 Task: Open report luxe template from the template gallery.
Action: Mouse moved to (50, 86)
Screenshot: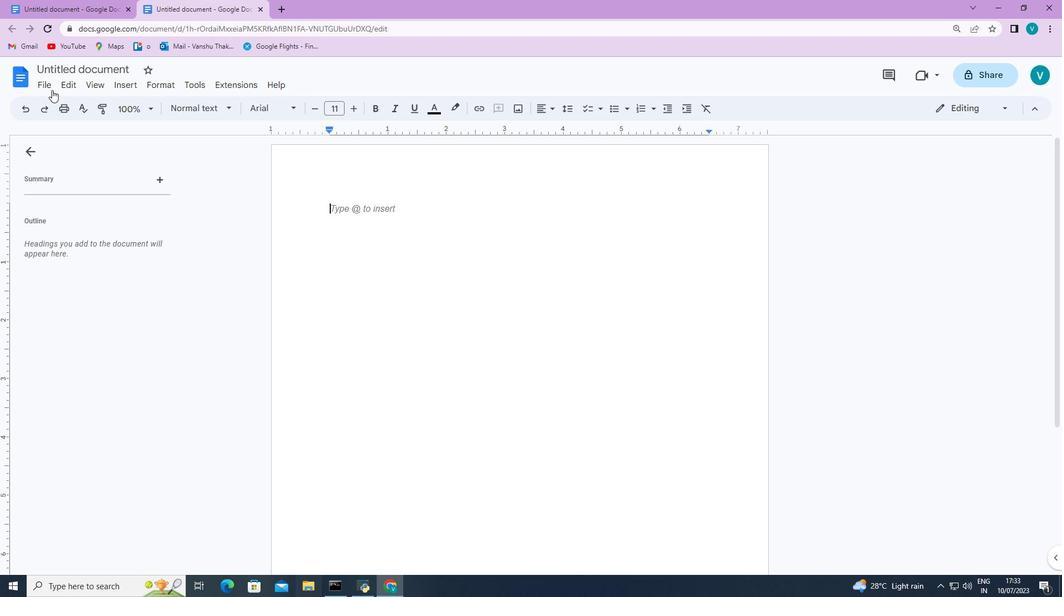 
Action: Mouse pressed left at (50, 86)
Screenshot: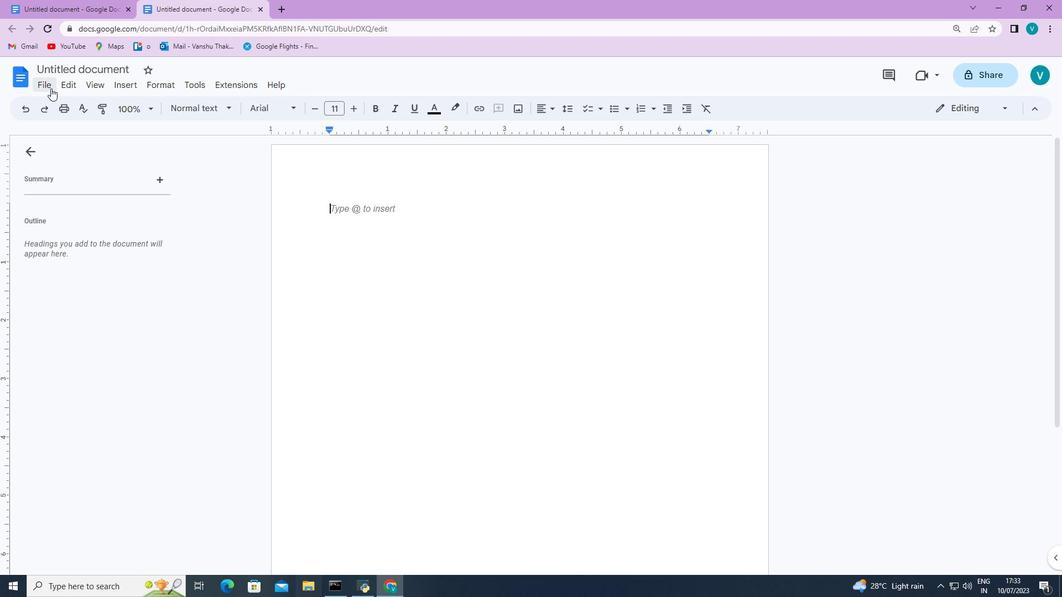 
Action: Mouse moved to (303, 133)
Screenshot: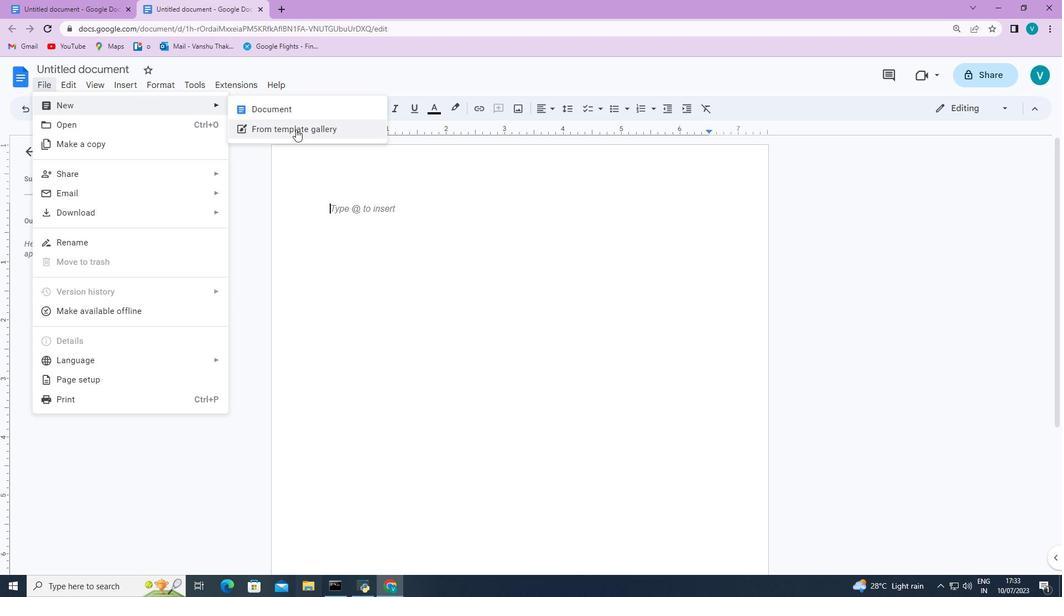
Action: Mouse pressed left at (303, 133)
Screenshot: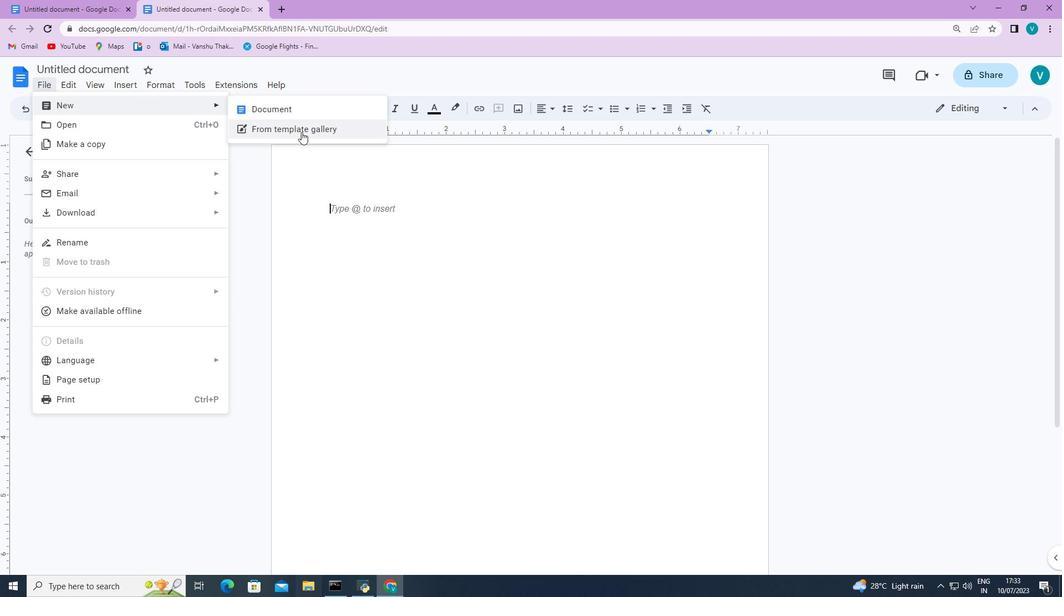 
Action: Mouse moved to (488, 243)
Screenshot: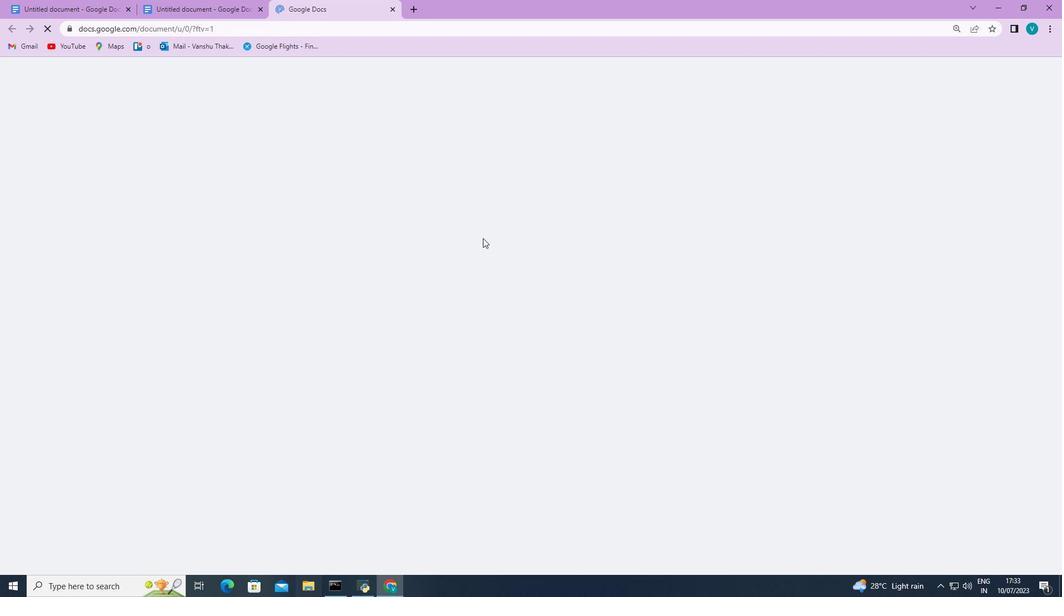 
Action: Mouse scrolled (488, 242) with delta (0, 0)
Screenshot: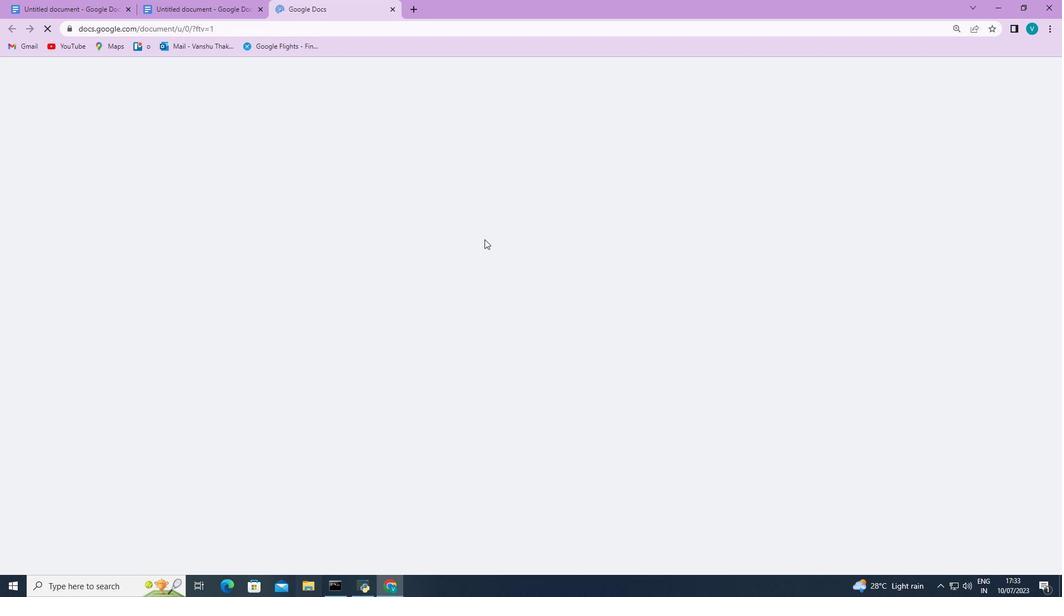 
Action: Mouse moved to (488, 243)
Screenshot: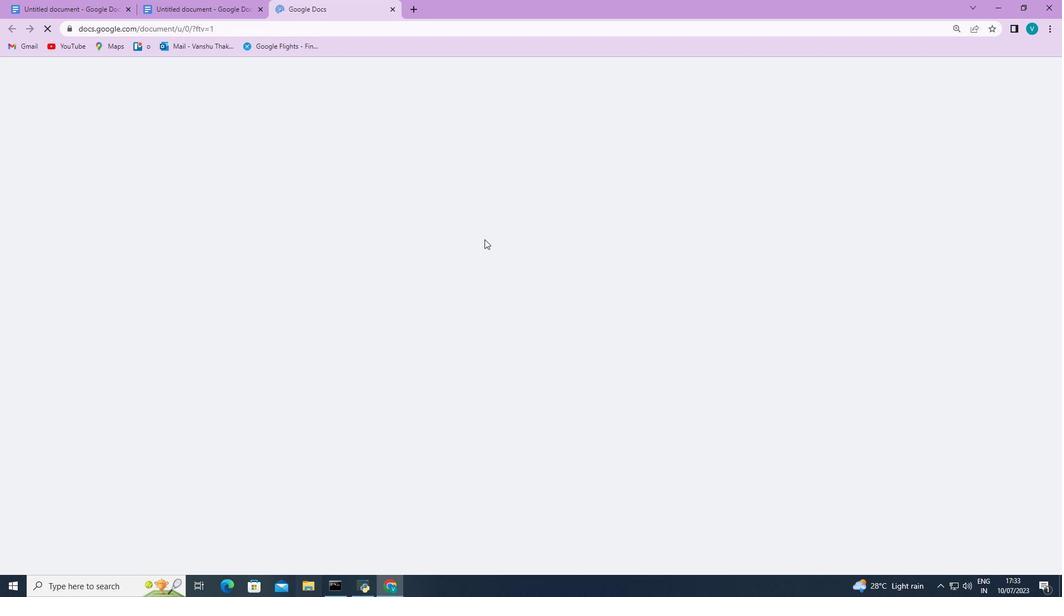 
Action: Mouse scrolled (488, 242) with delta (0, 0)
Screenshot: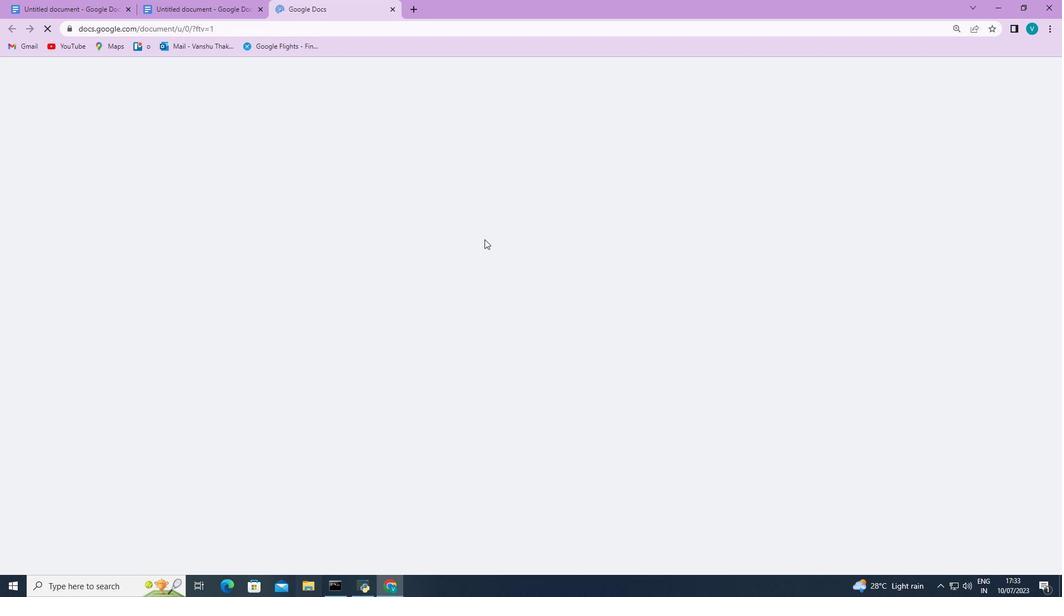 
Action: Mouse moved to (488, 244)
Screenshot: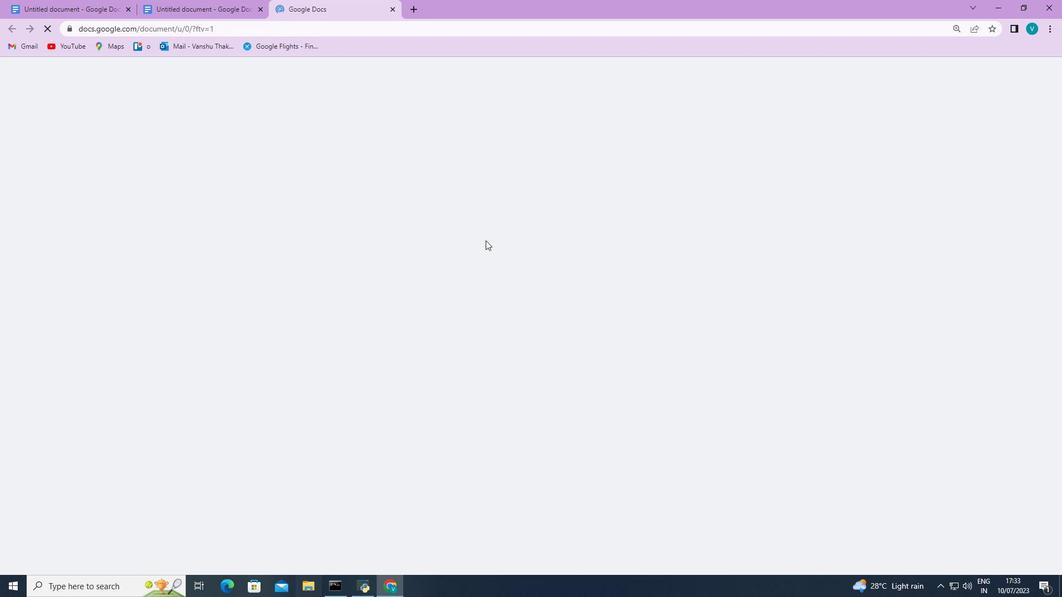 
Action: Mouse scrolled (488, 243) with delta (0, 0)
Screenshot: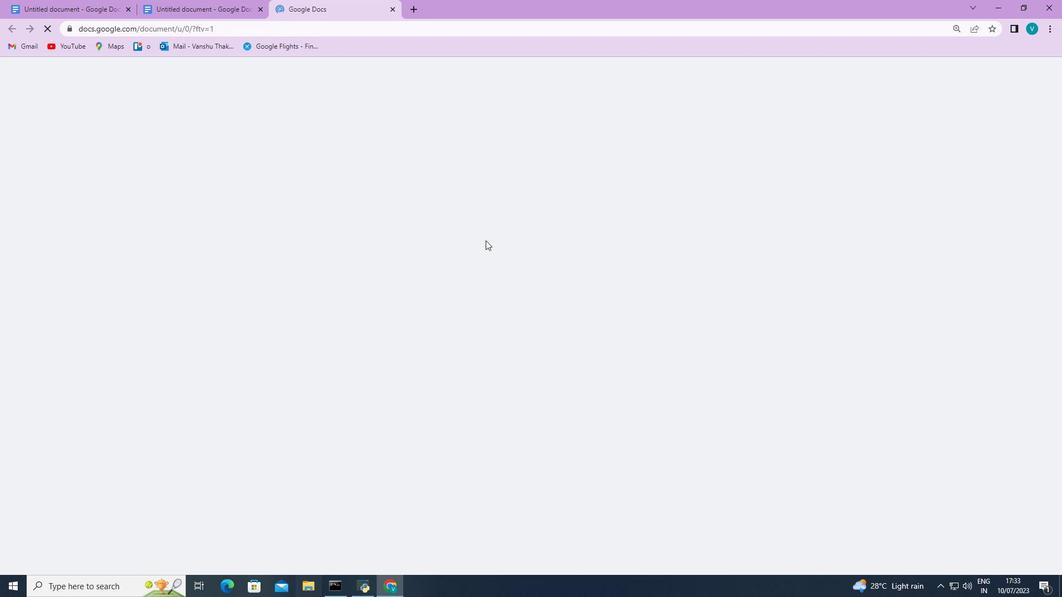 
Action: Mouse scrolled (488, 243) with delta (0, 0)
Screenshot: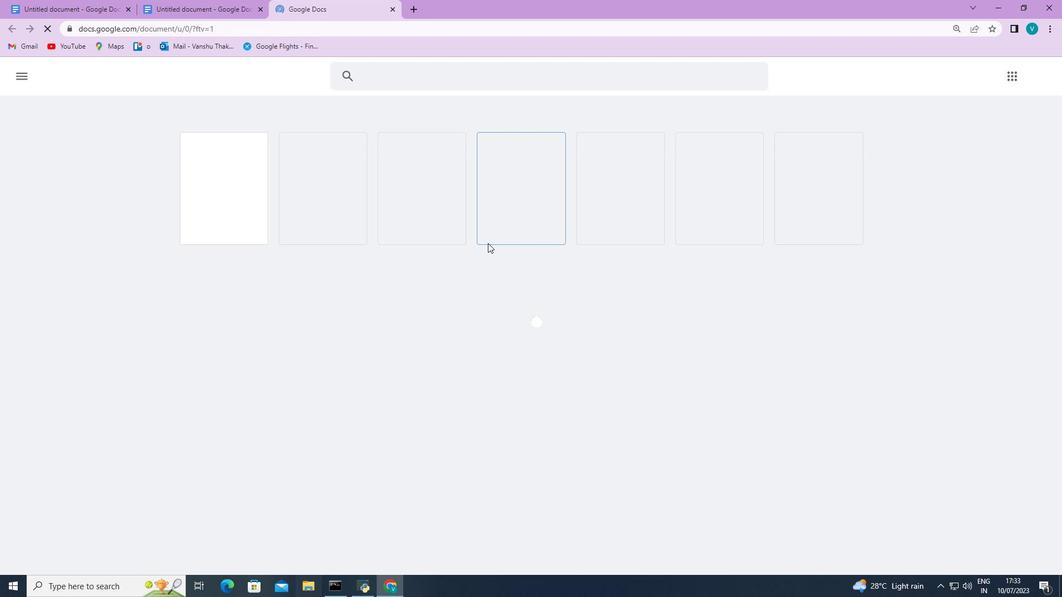 
Action: Mouse scrolled (488, 243) with delta (0, 0)
Screenshot: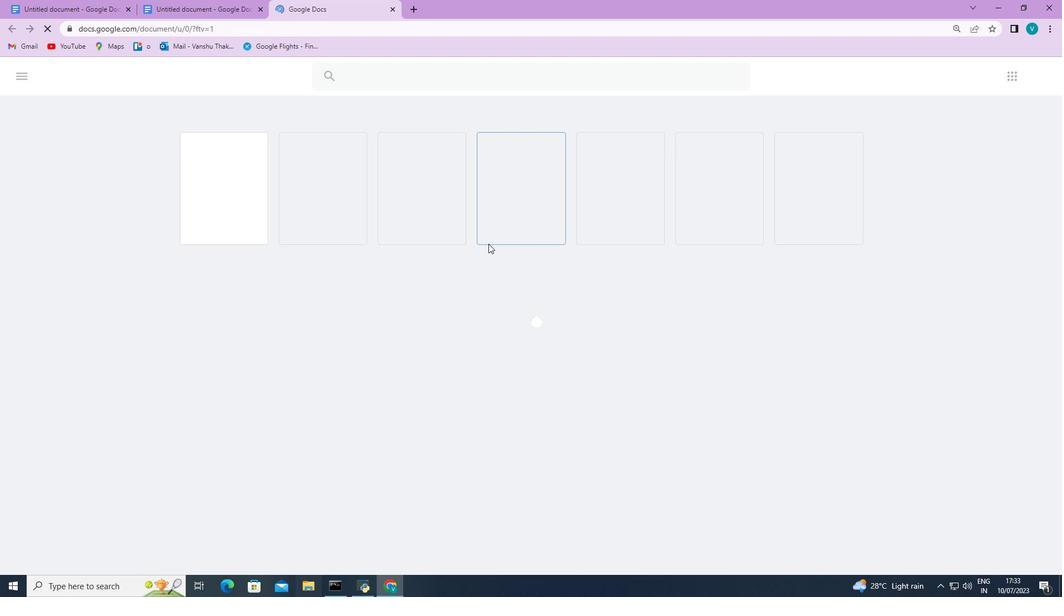 
Action: Mouse moved to (488, 244)
Screenshot: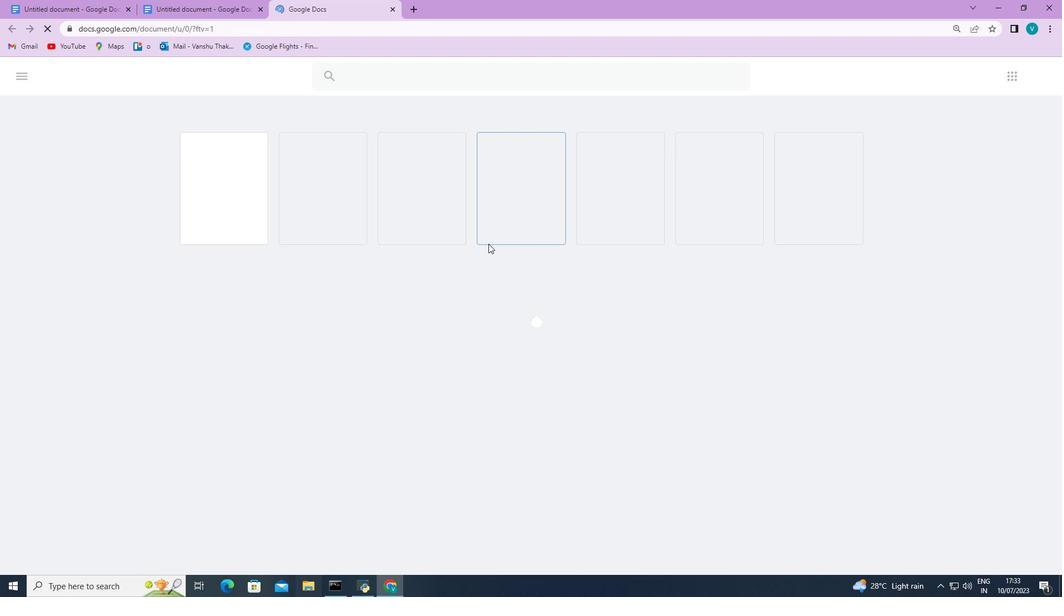 
Action: Mouse scrolled (488, 243) with delta (0, 0)
Screenshot: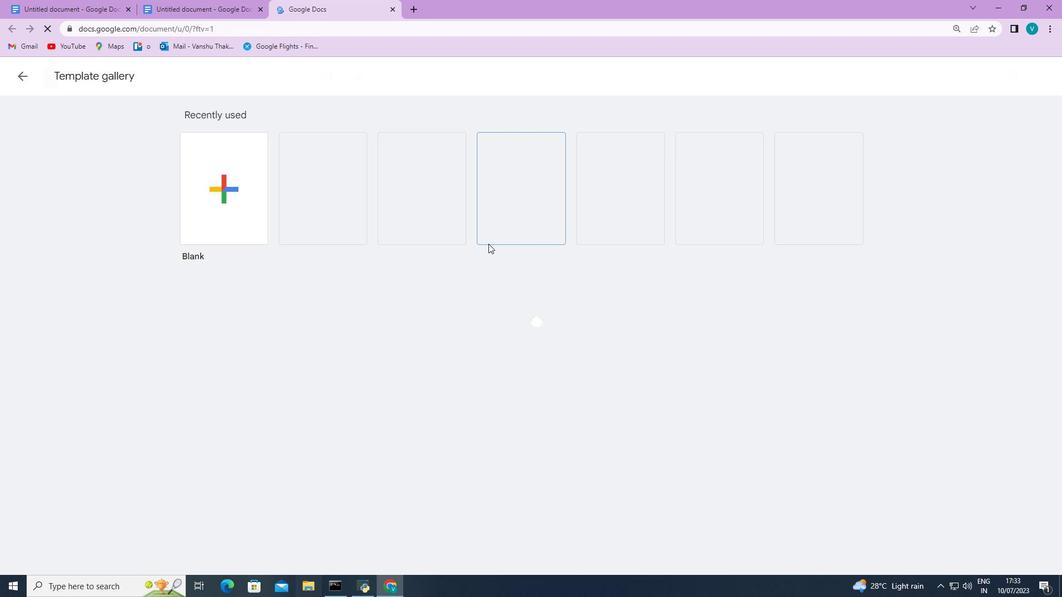 
Action: Mouse scrolled (488, 243) with delta (0, 0)
Screenshot: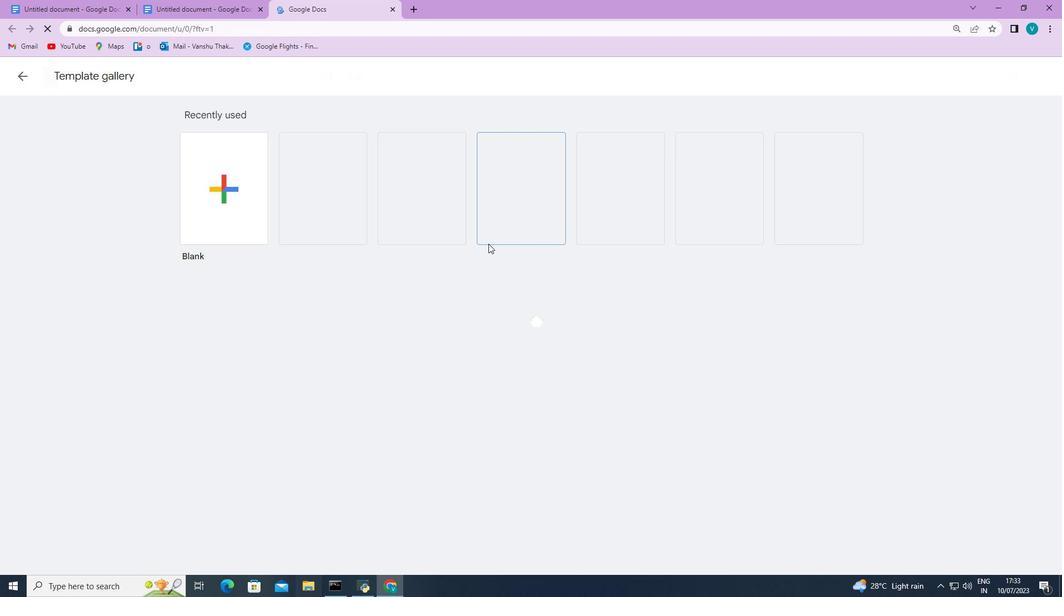 
Action: Mouse scrolled (488, 243) with delta (0, 0)
Screenshot: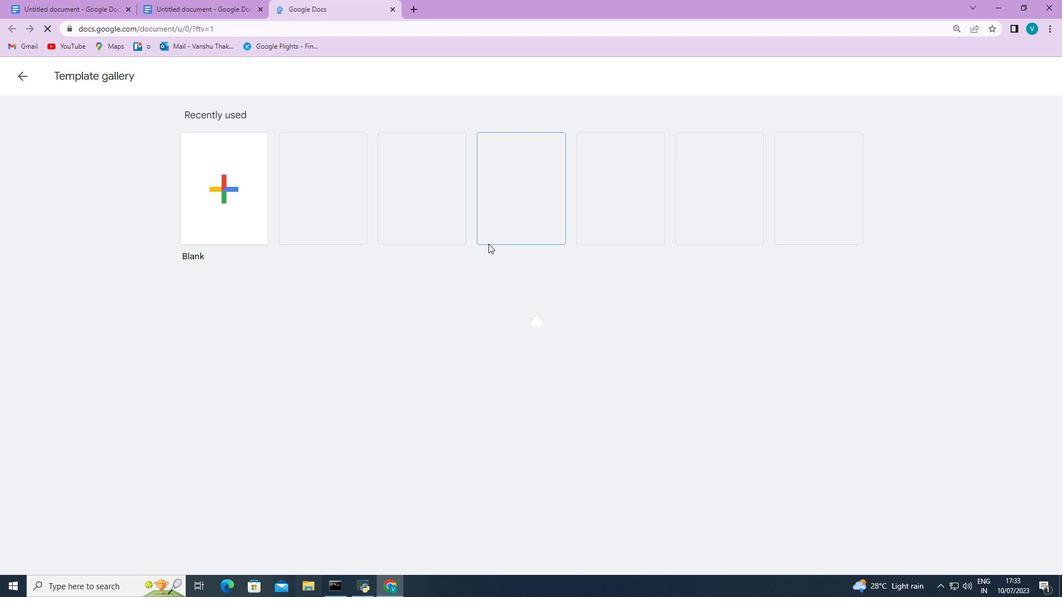 
Action: Mouse scrolled (488, 243) with delta (0, 0)
Screenshot: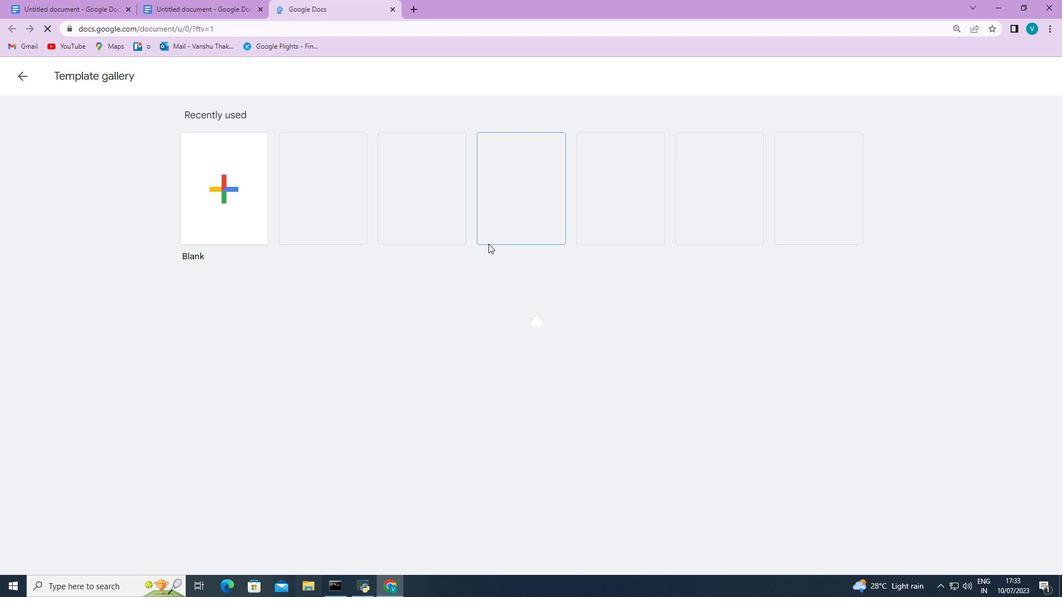 
Action: Mouse scrolled (488, 243) with delta (0, 0)
Screenshot: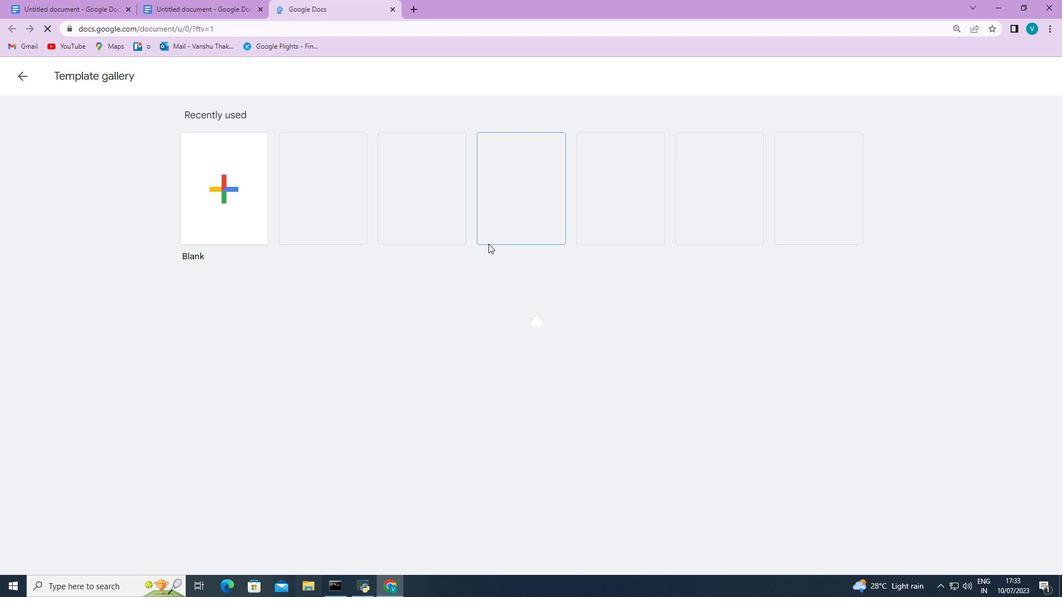 
Action: Mouse scrolled (488, 243) with delta (0, 0)
Screenshot: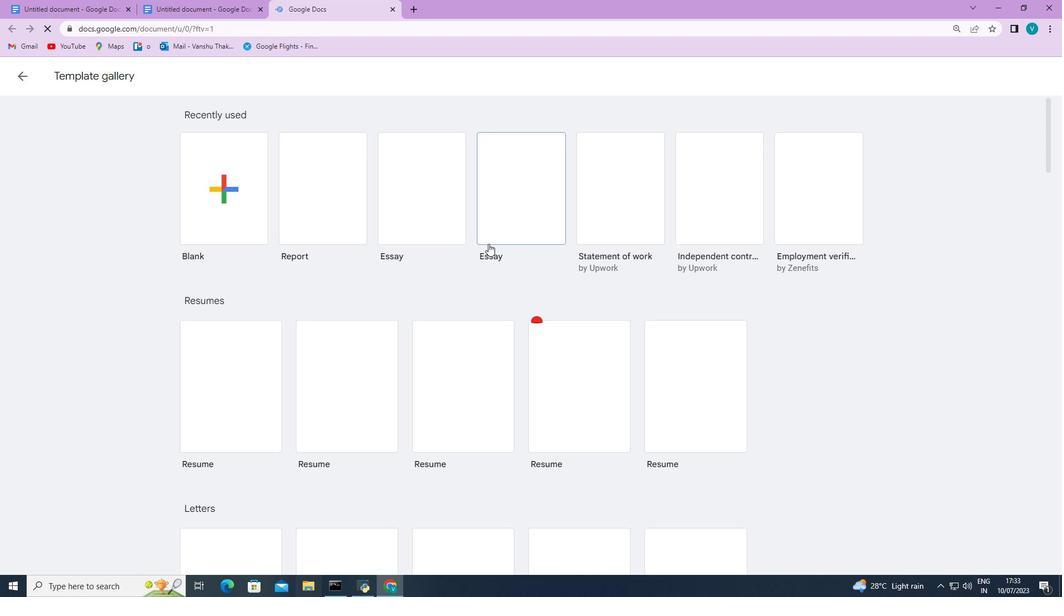 
Action: Mouse scrolled (488, 243) with delta (0, 0)
Screenshot: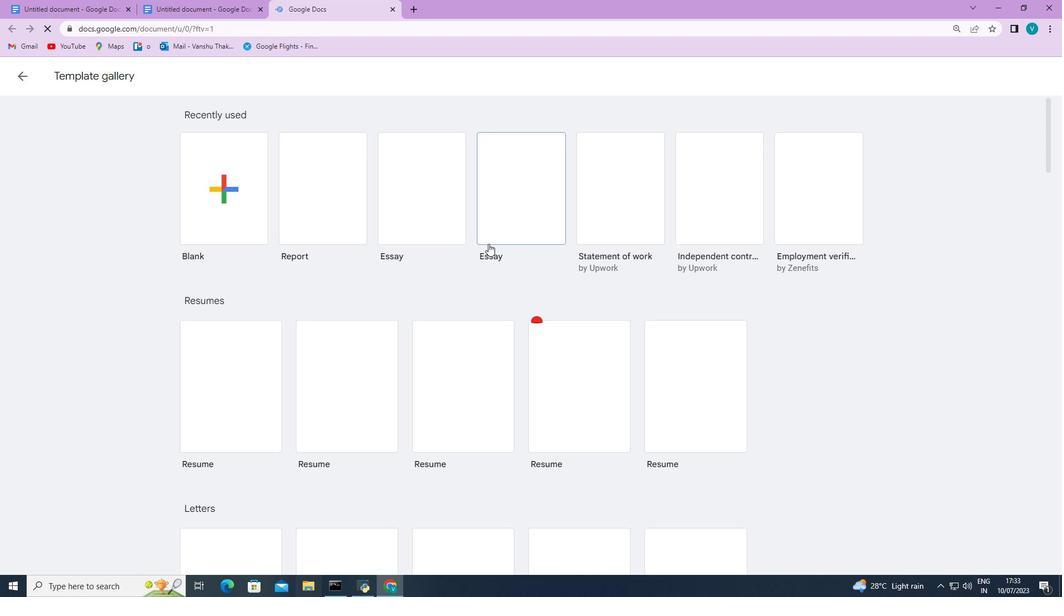 
Action: Mouse scrolled (488, 244) with delta (0, 0)
Screenshot: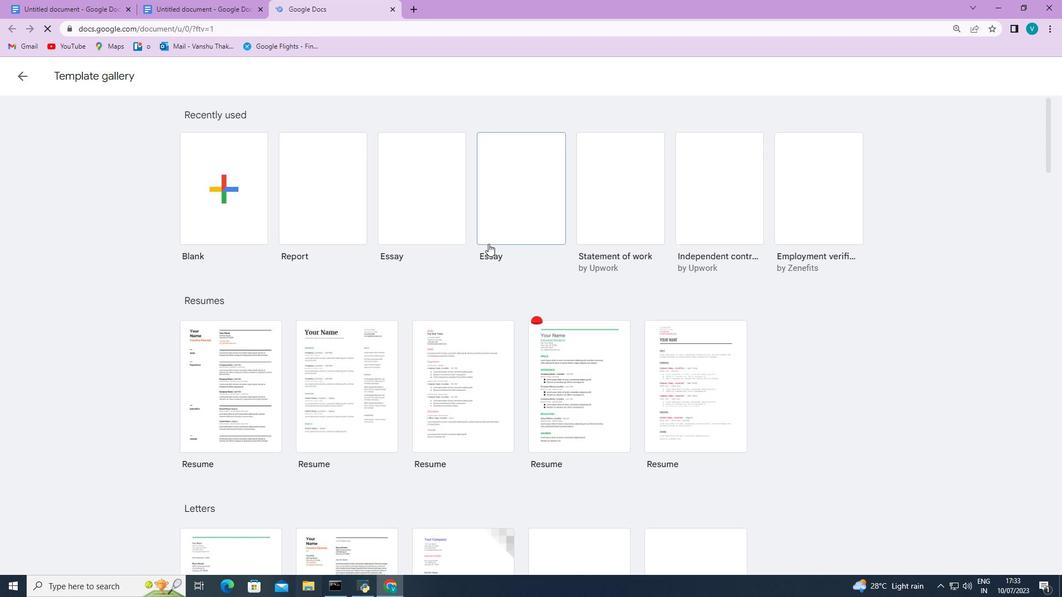 
Action: Mouse scrolled (488, 243) with delta (0, 0)
Screenshot: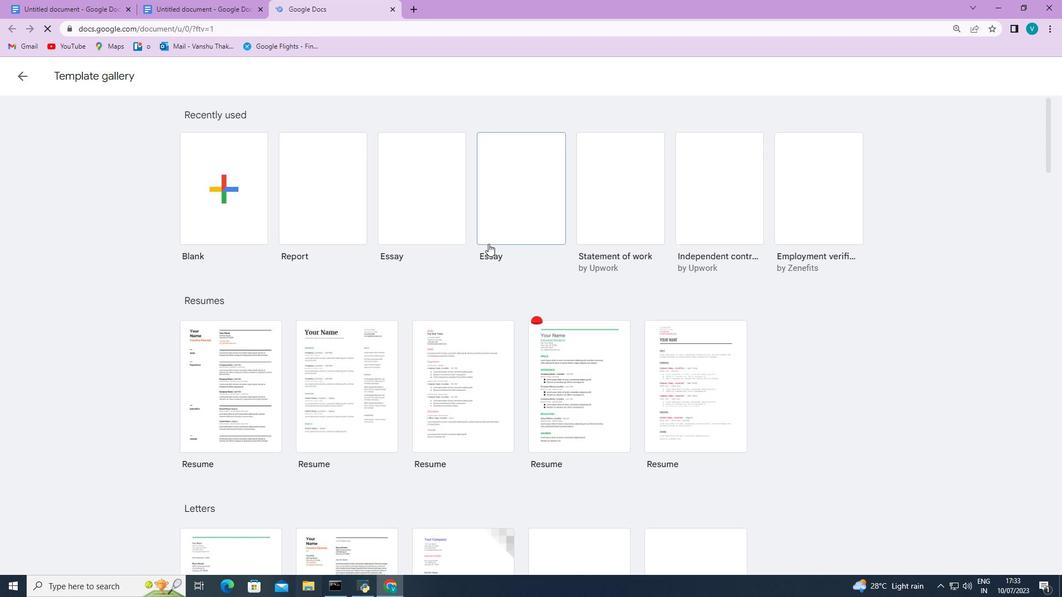 
Action: Mouse scrolled (488, 243) with delta (0, 0)
Screenshot: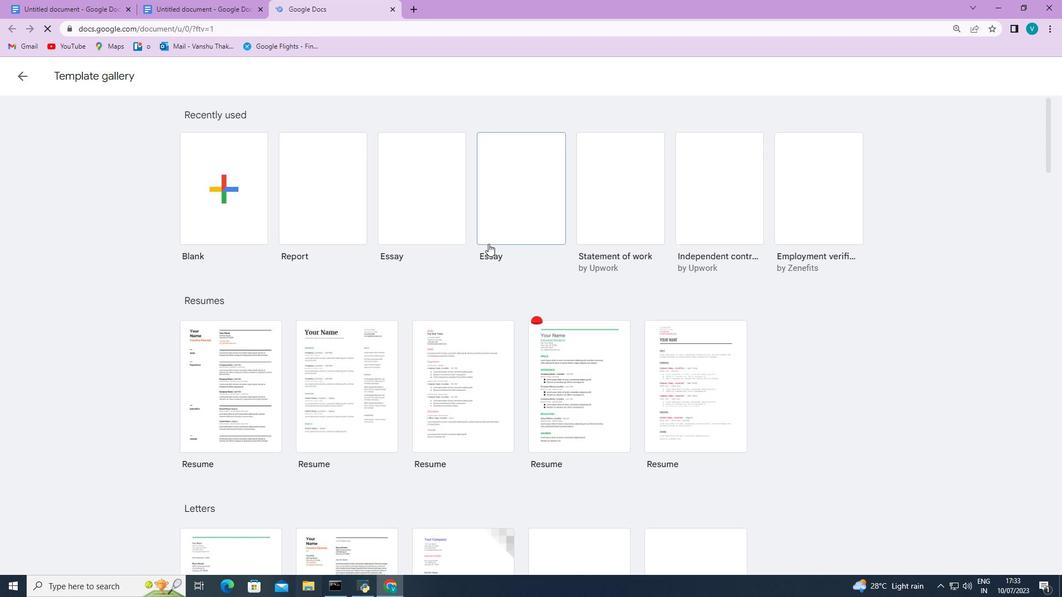 
Action: Mouse scrolled (488, 243) with delta (0, 0)
Screenshot: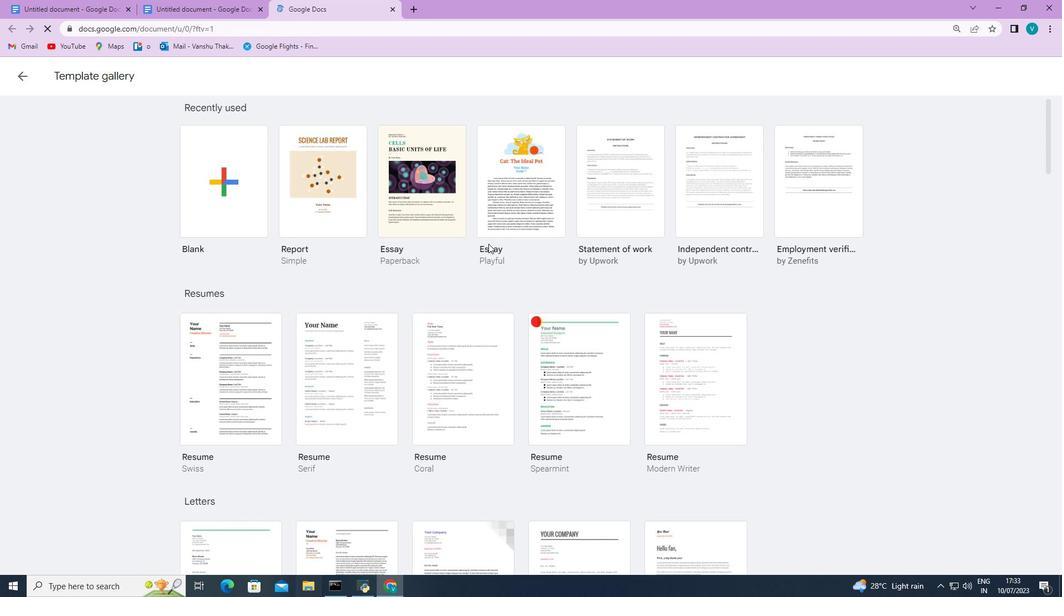 
Action: Mouse scrolled (488, 243) with delta (0, 0)
Screenshot: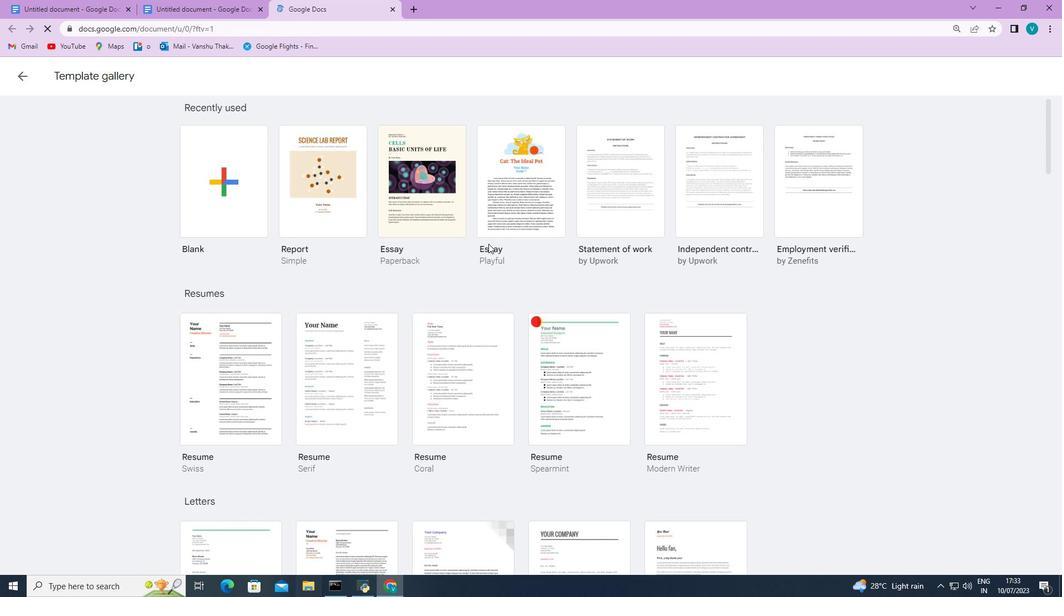 
Action: Mouse scrolled (488, 244) with delta (0, 0)
Screenshot: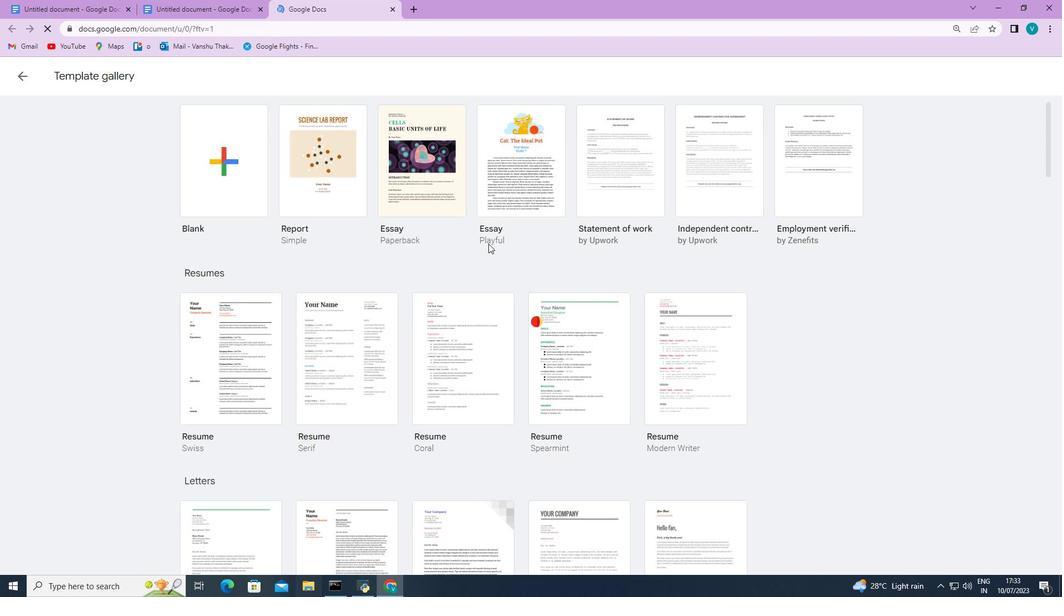
Action: Mouse scrolled (488, 243) with delta (0, 0)
Screenshot: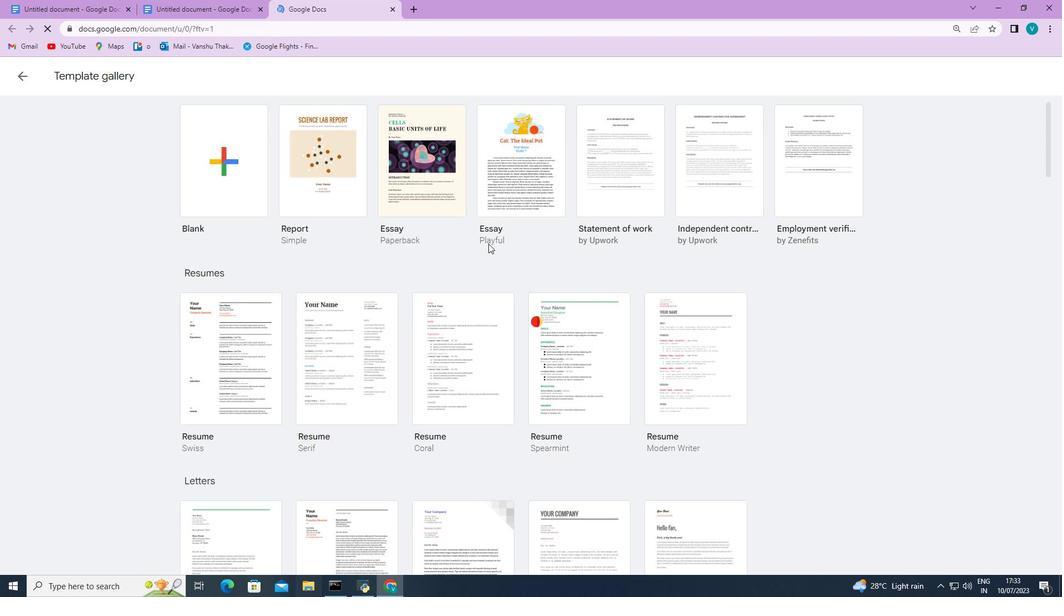 
Action: Mouse scrolled (488, 243) with delta (0, 0)
Screenshot: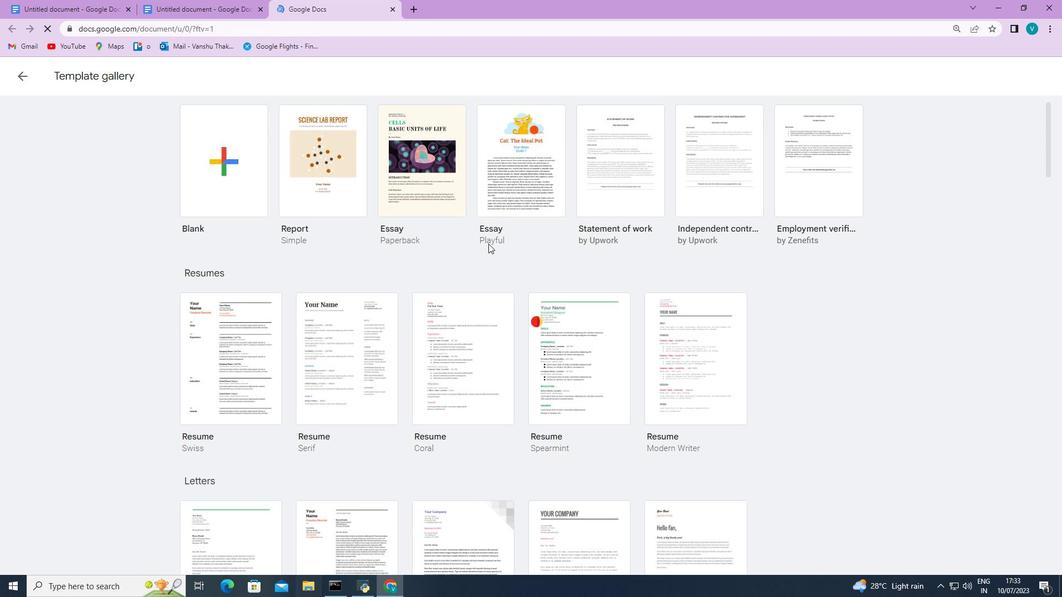 
Action: Mouse scrolled (488, 243) with delta (0, 0)
Screenshot: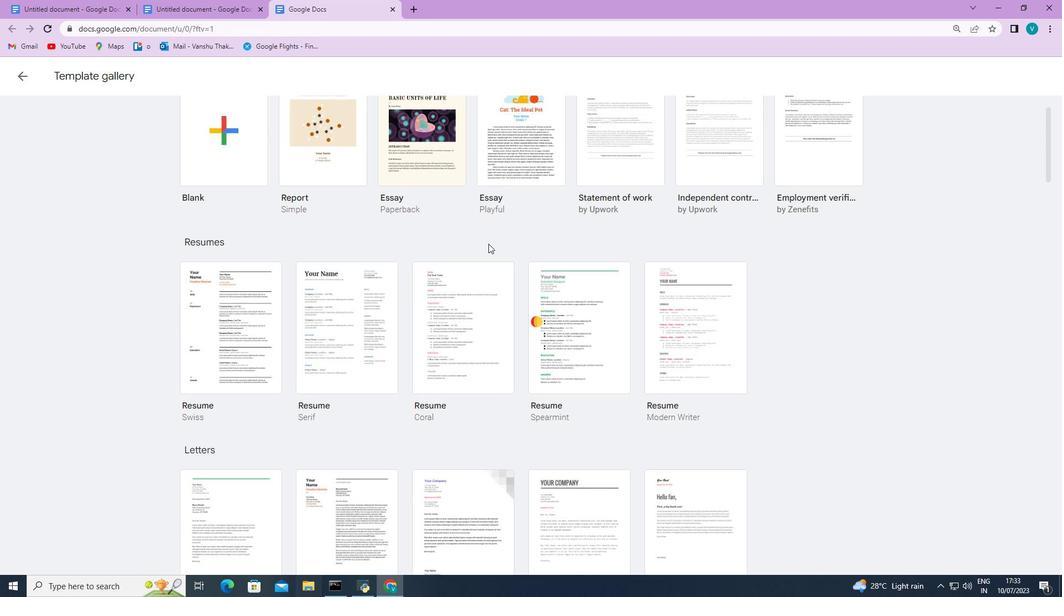 
Action: Mouse scrolled (488, 243) with delta (0, 0)
Screenshot: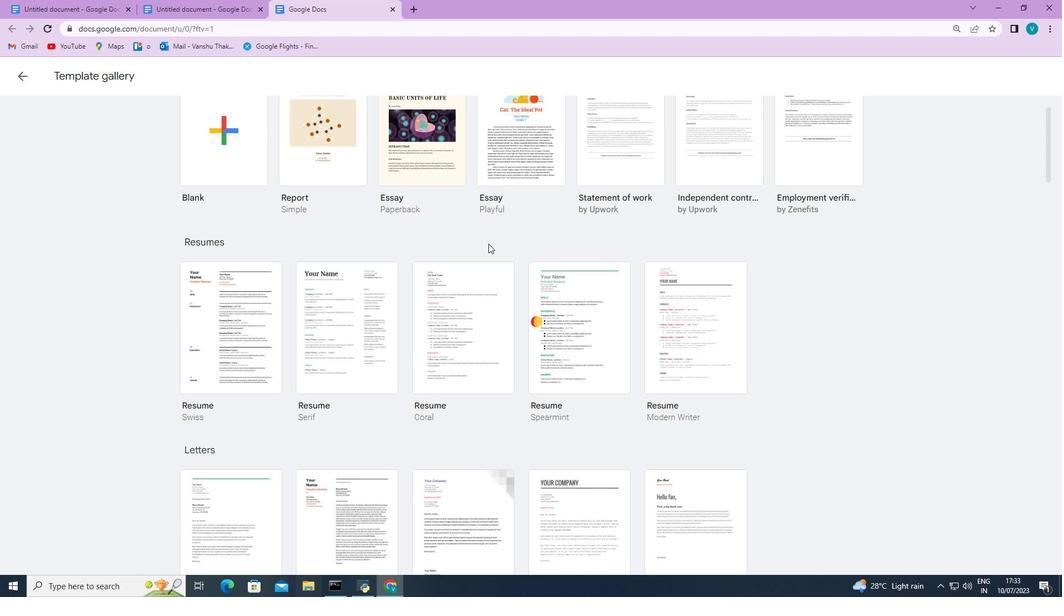 
Action: Mouse scrolled (488, 243) with delta (0, 0)
Screenshot: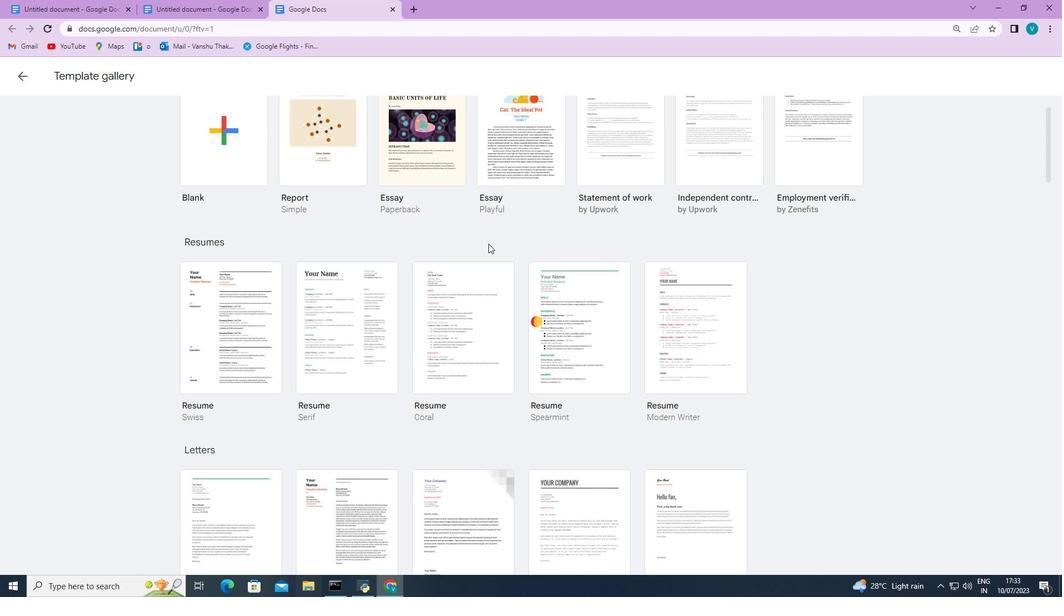 
Action: Mouse scrolled (488, 243) with delta (0, 0)
Screenshot: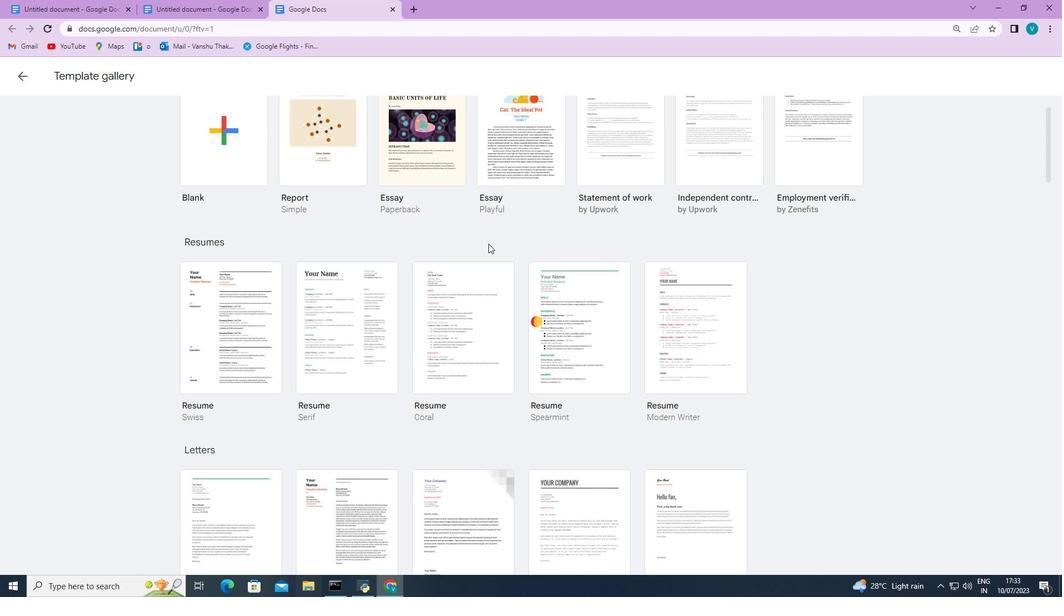 
Action: Mouse scrolled (488, 244) with delta (0, 0)
Screenshot: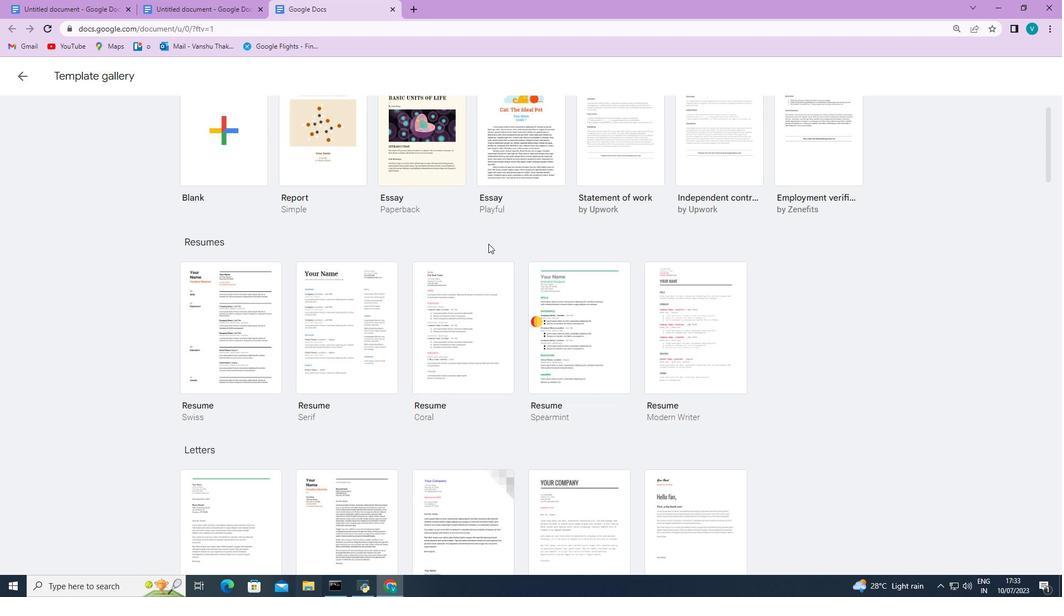 
Action: Mouse scrolled (488, 243) with delta (0, 0)
Screenshot: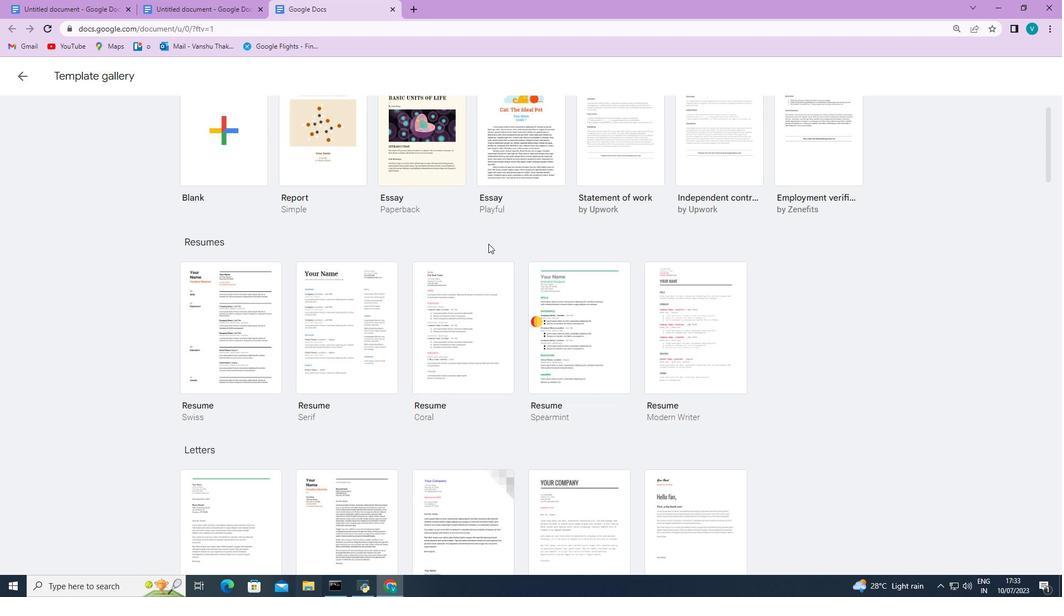 
Action: Mouse scrolled (488, 243) with delta (0, 0)
Screenshot: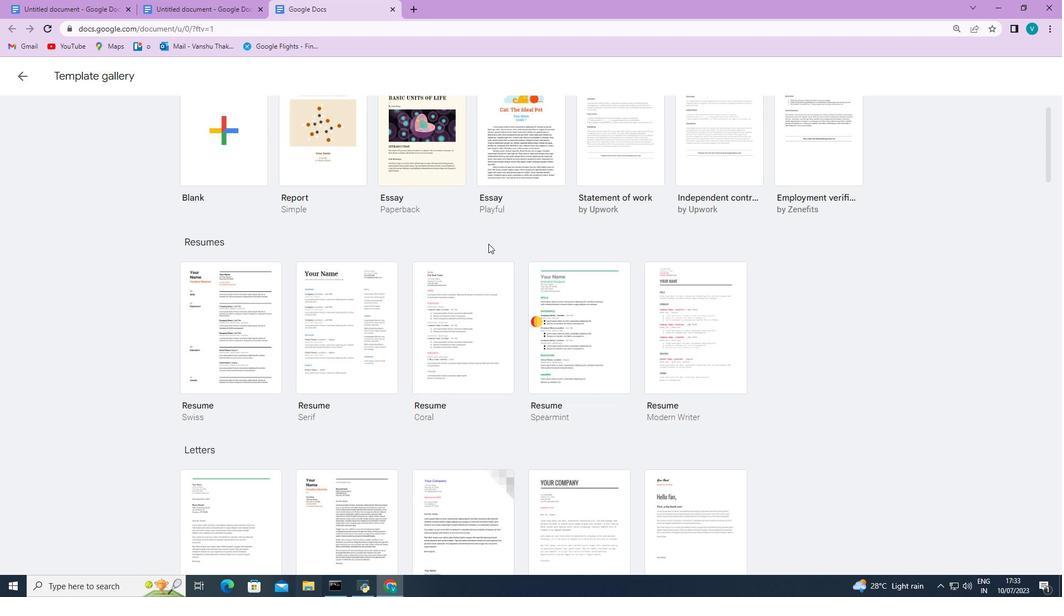 
Action: Mouse scrolled (488, 243) with delta (0, 0)
Screenshot: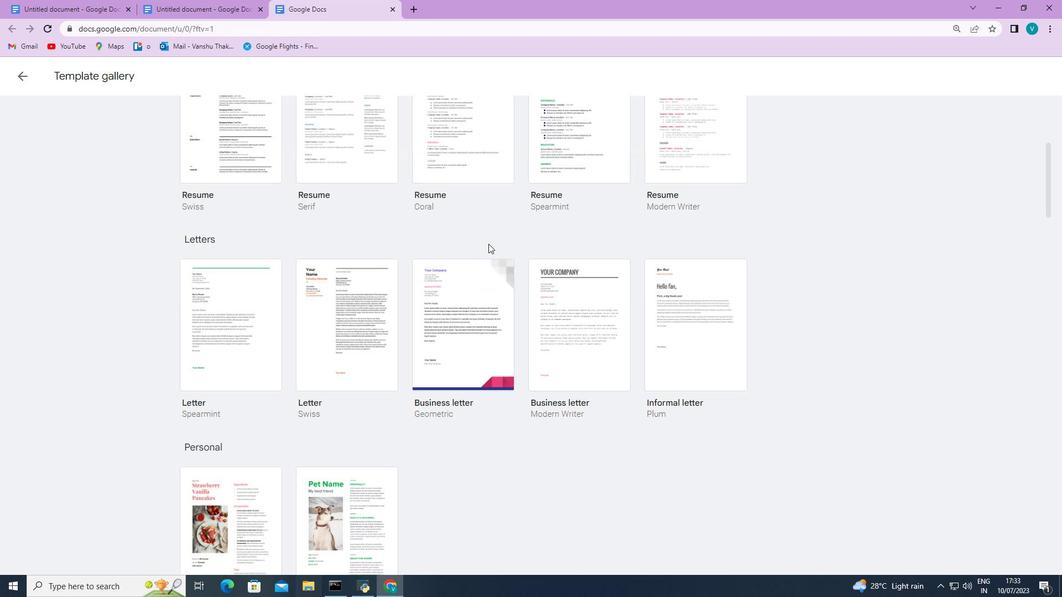 
Action: Mouse scrolled (488, 243) with delta (0, 0)
Screenshot: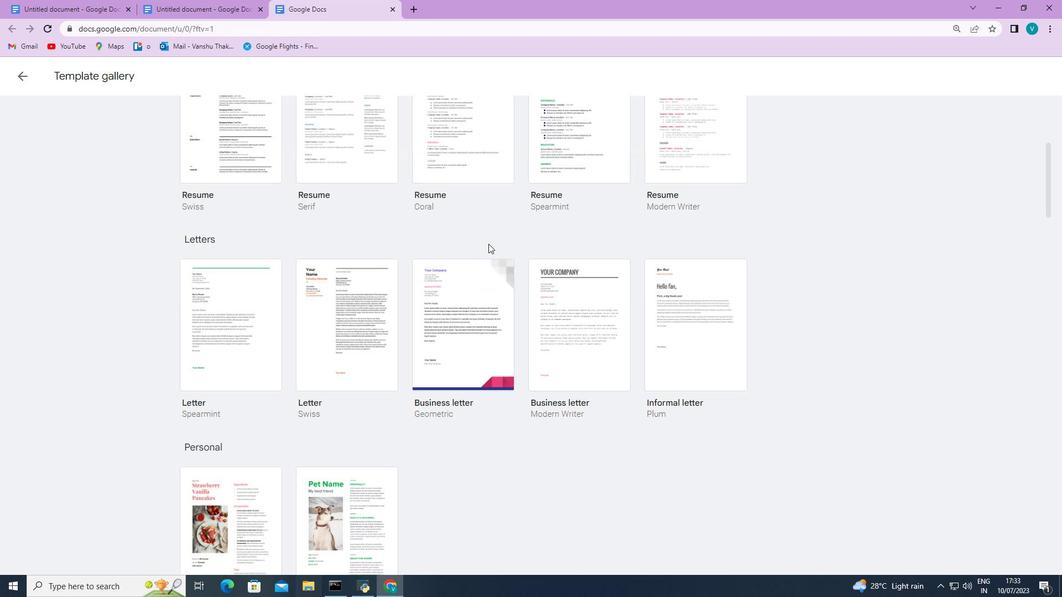 
Action: Mouse scrolled (488, 243) with delta (0, 0)
Screenshot: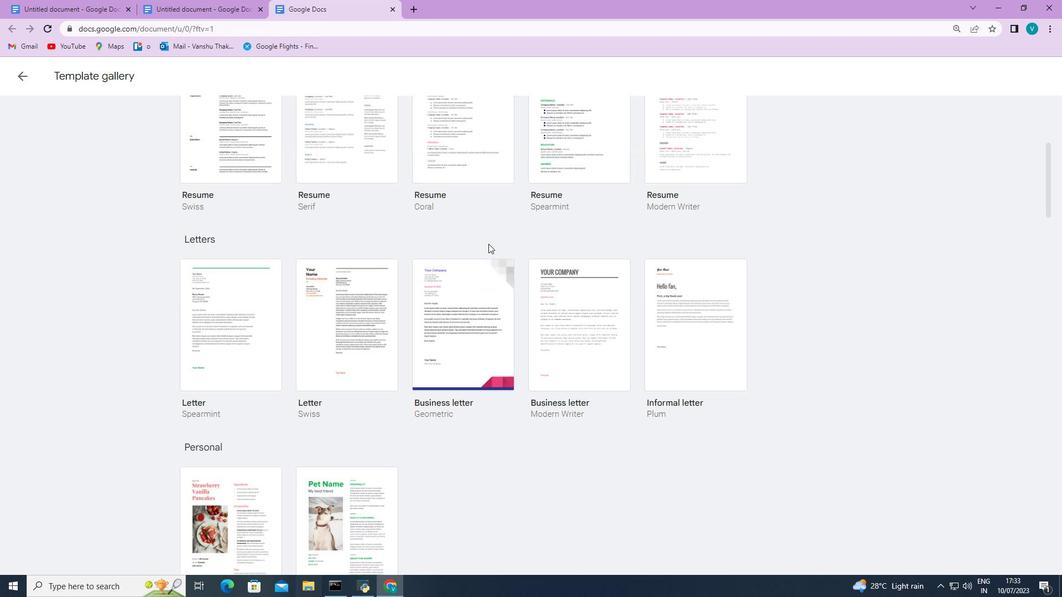
Action: Mouse scrolled (488, 244) with delta (0, 0)
Screenshot: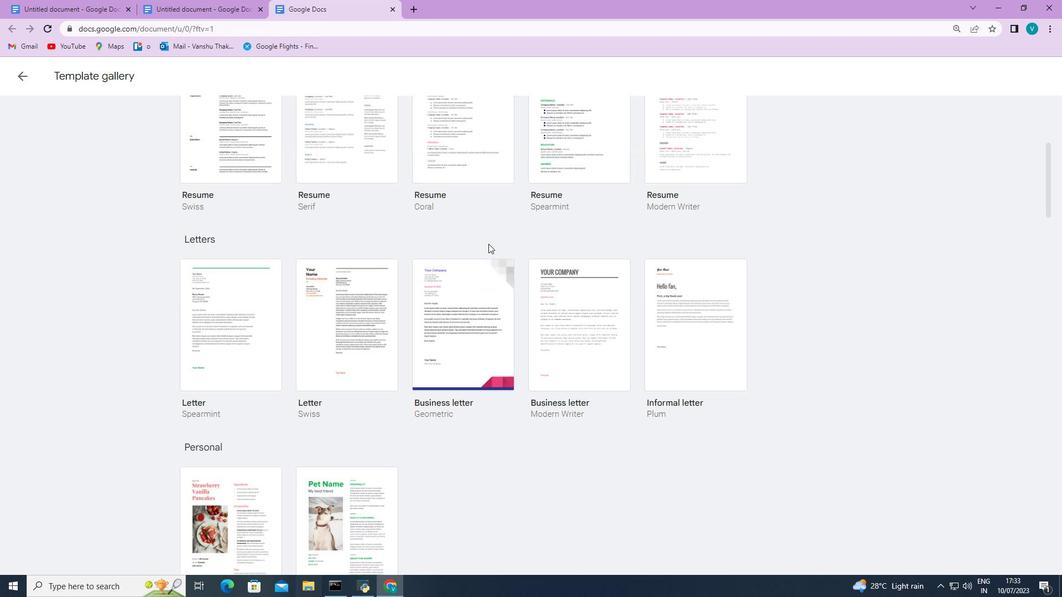 
Action: Mouse scrolled (488, 243) with delta (0, 0)
Screenshot: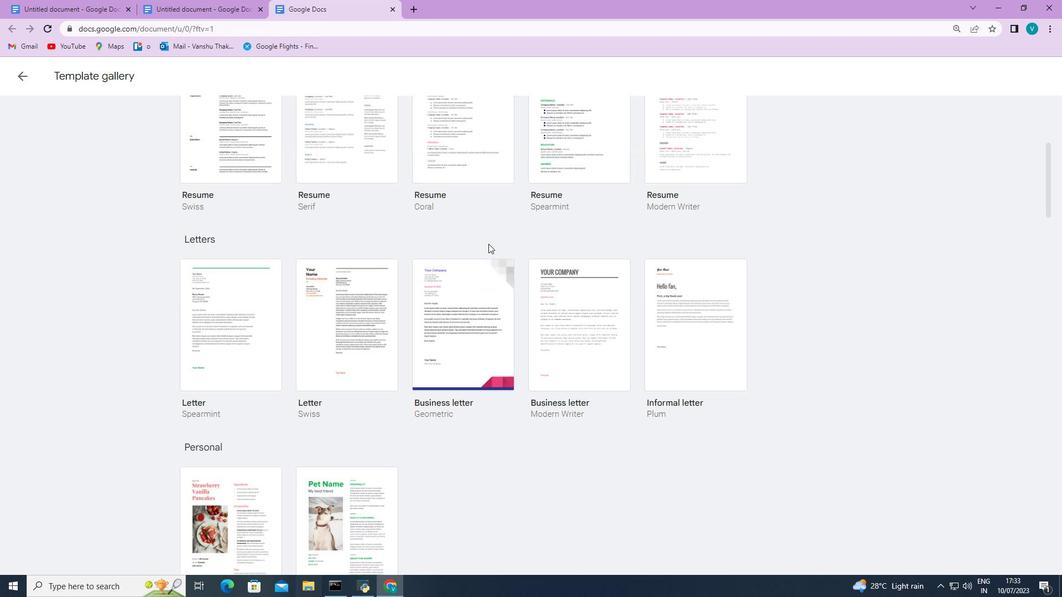 
Action: Mouse scrolled (488, 244) with delta (0, 0)
Screenshot: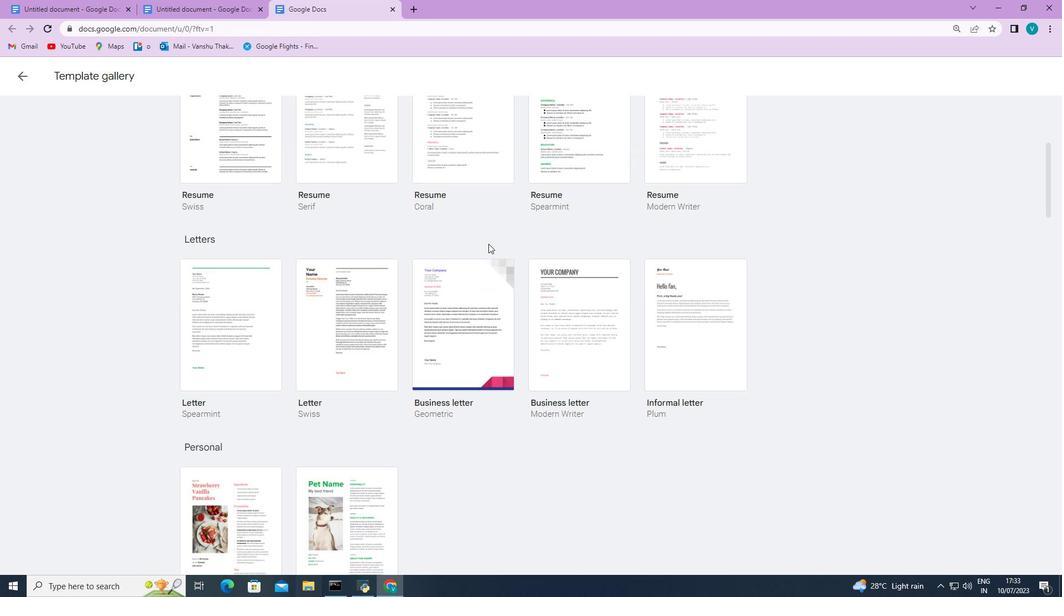 
Action: Mouse scrolled (488, 243) with delta (0, 0)
Screenshot: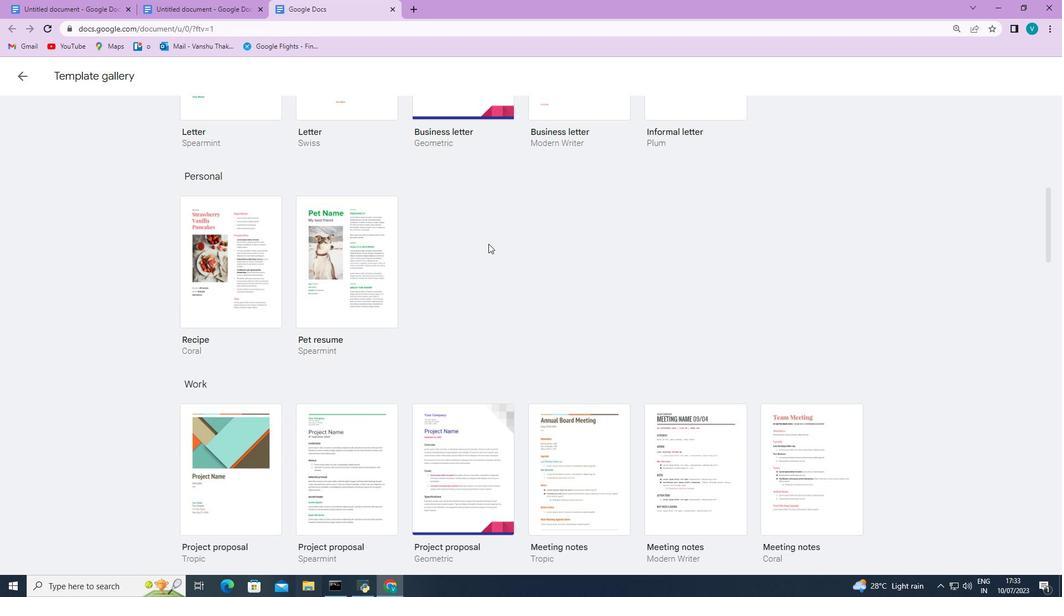 
Action: Mouse scrolled (488, 243) with delta (0, 0)
Screenshot: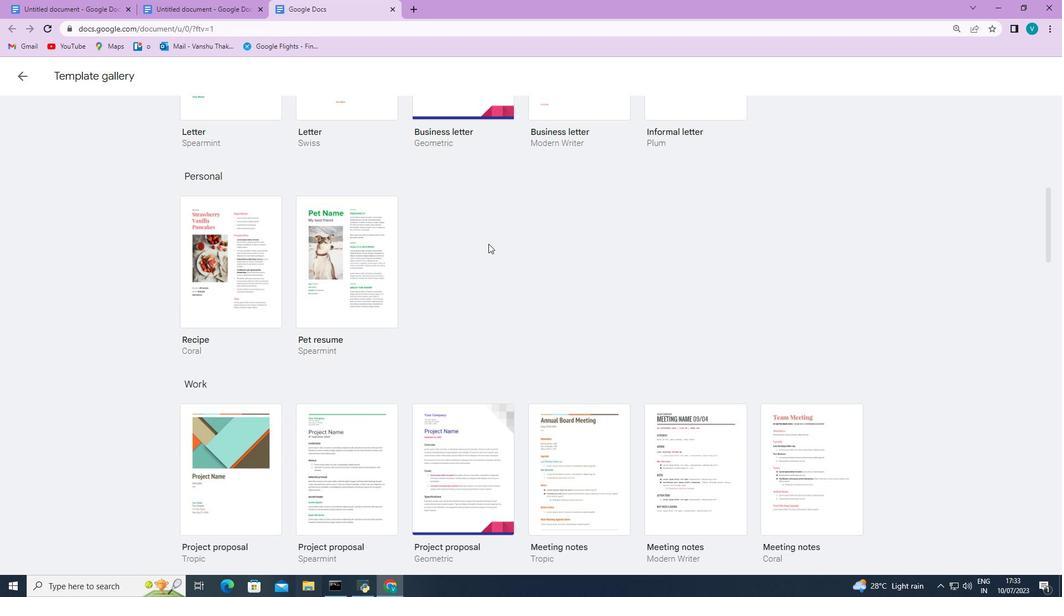 
Action: Mouse scrolled (488, 243) with delta (0, 0)
Screenshot: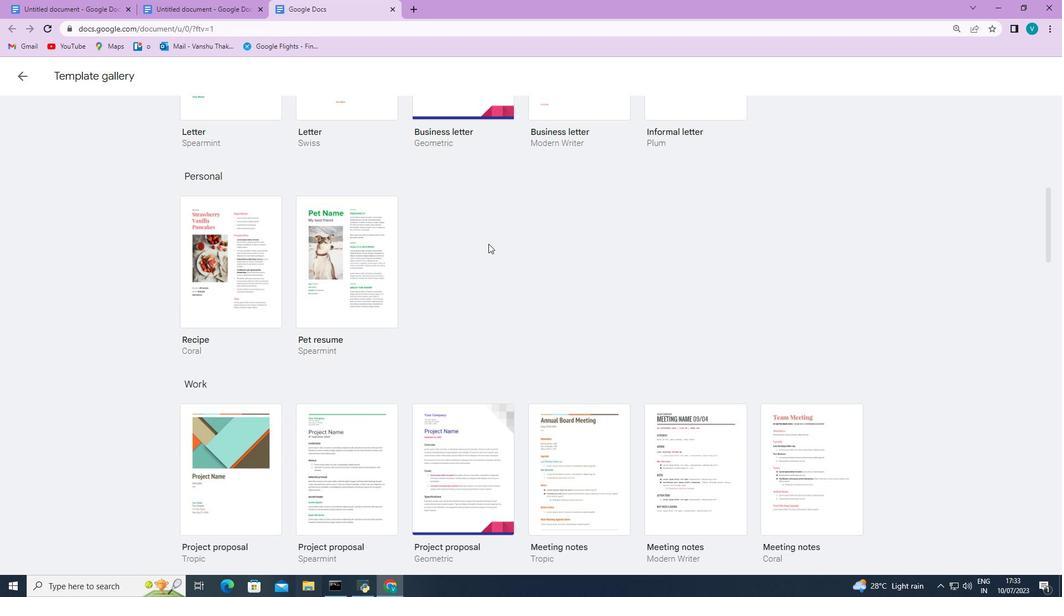 
Action: Mouse scrolled (488, 243) with delta (0, 0)
Screenshot: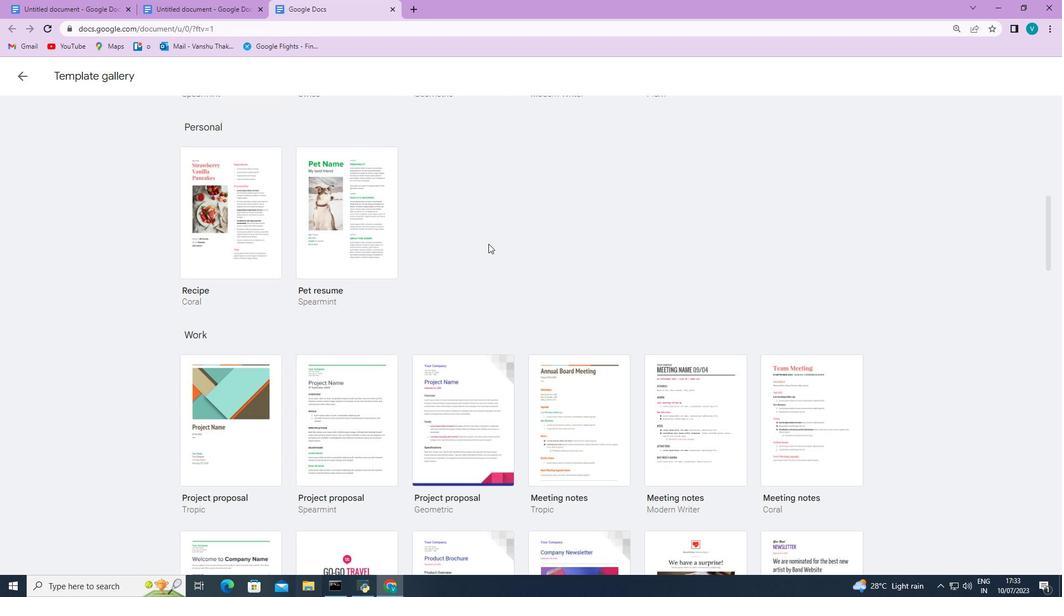 
Action: Mouse scrolled (488, 243) with delta (0, 0)
Screenshot: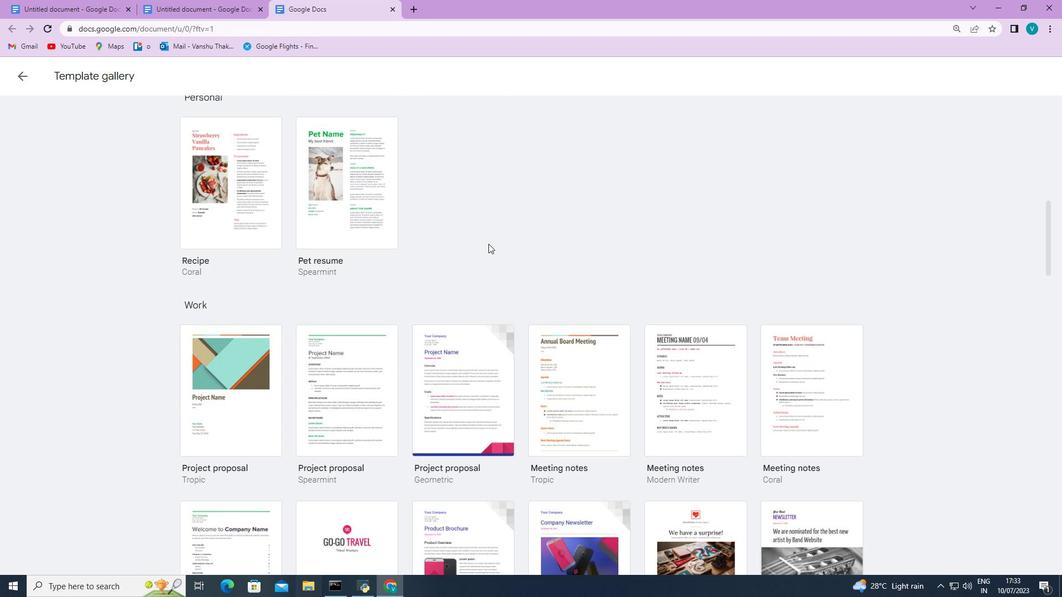 
Action: Mouse scrolled (488, 243) with delta (0, 0)
Screenshot: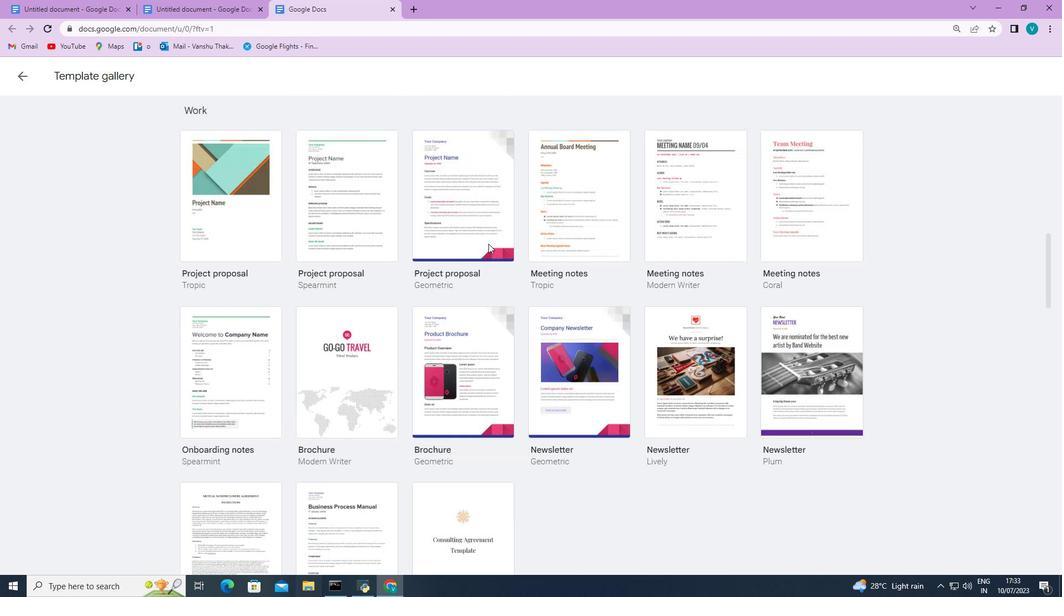 
Action: Mouse scrolled (488, 243) with delta (0, 0)
Screenshot: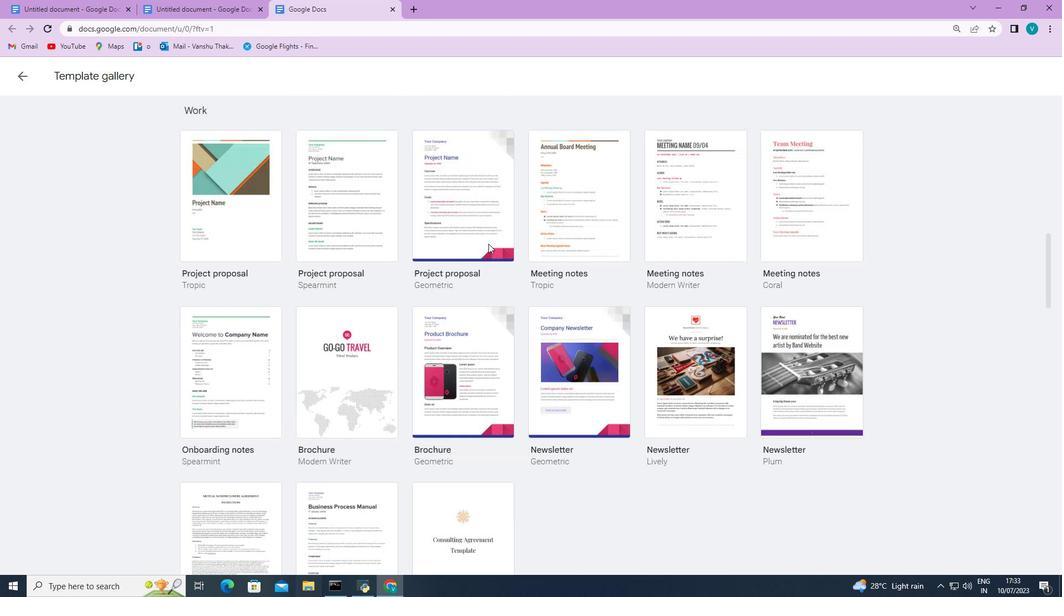 
Action: Mouse scrolled (488, 243) with delta (0, 0)
Screenshot: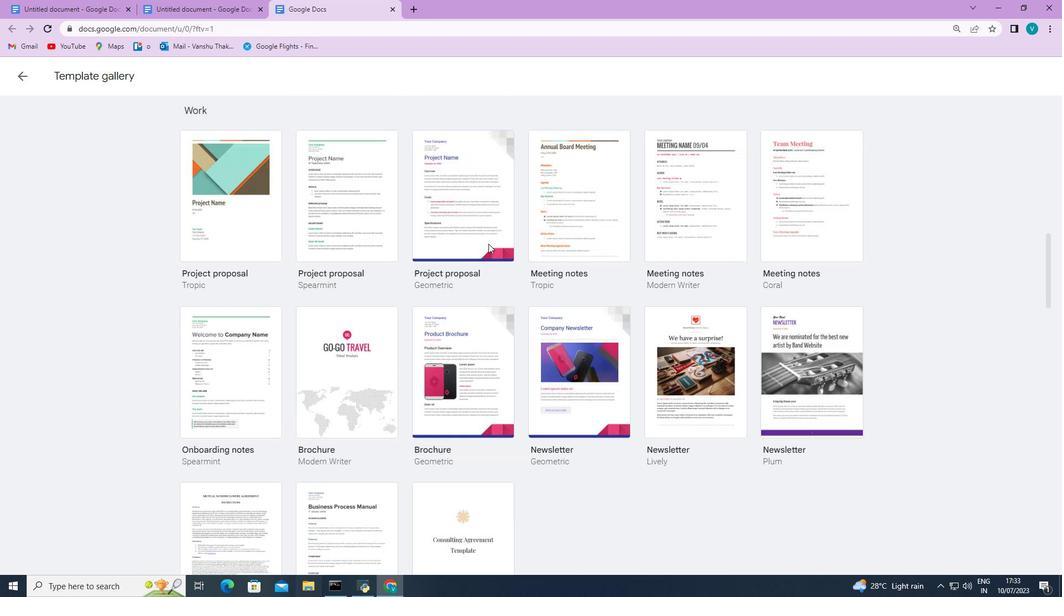 
Action: Mouse scrolled (488, 243) with delta (0, 0)
Screenshot: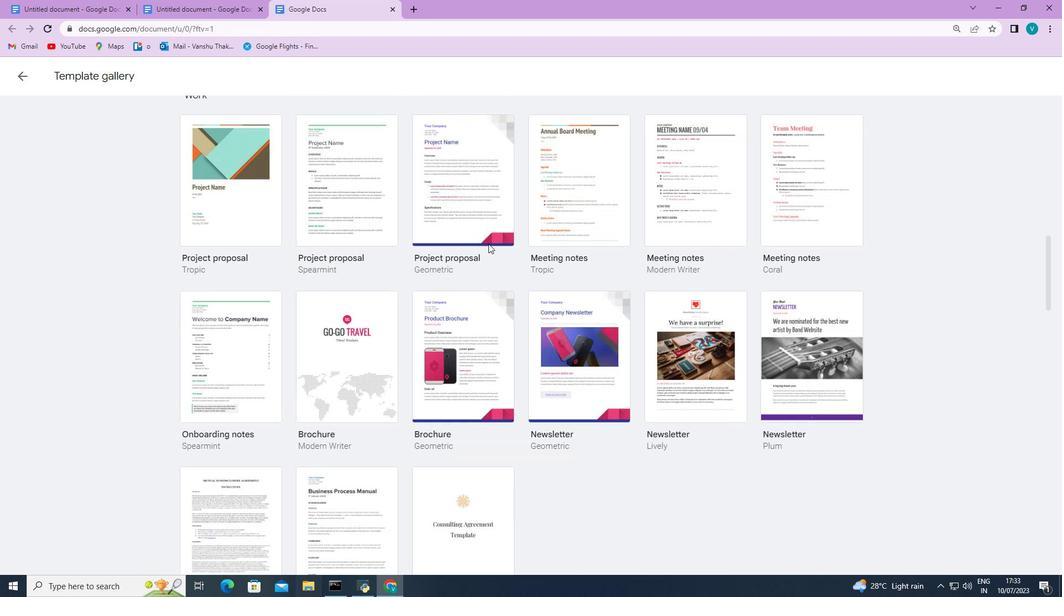 
Action: Mouse scrolled (488, 243) with delta (0, 0)
Screenshot: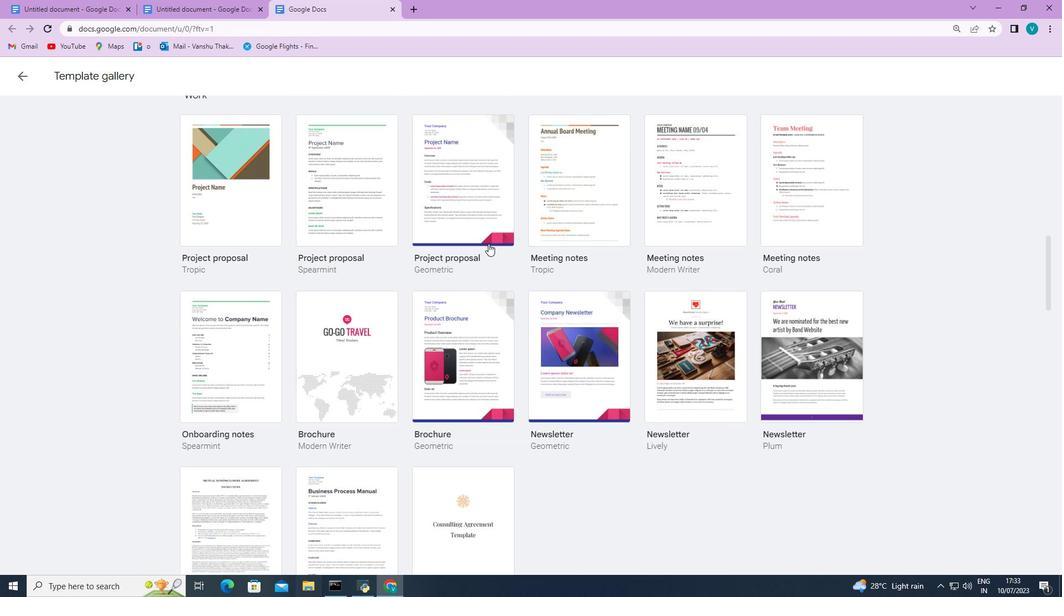 
Action: Mouse scrolled (488, 243) with delta (0, 0)
Screenshot: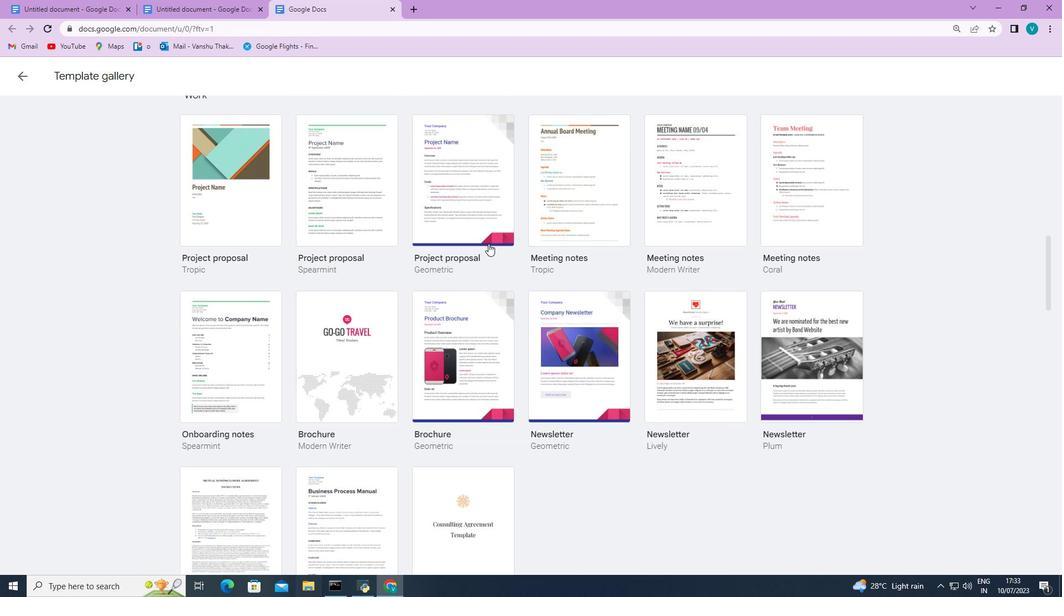 
Action: Mouse scrolled (488, 243) with delta (0, 0)
Screenshot: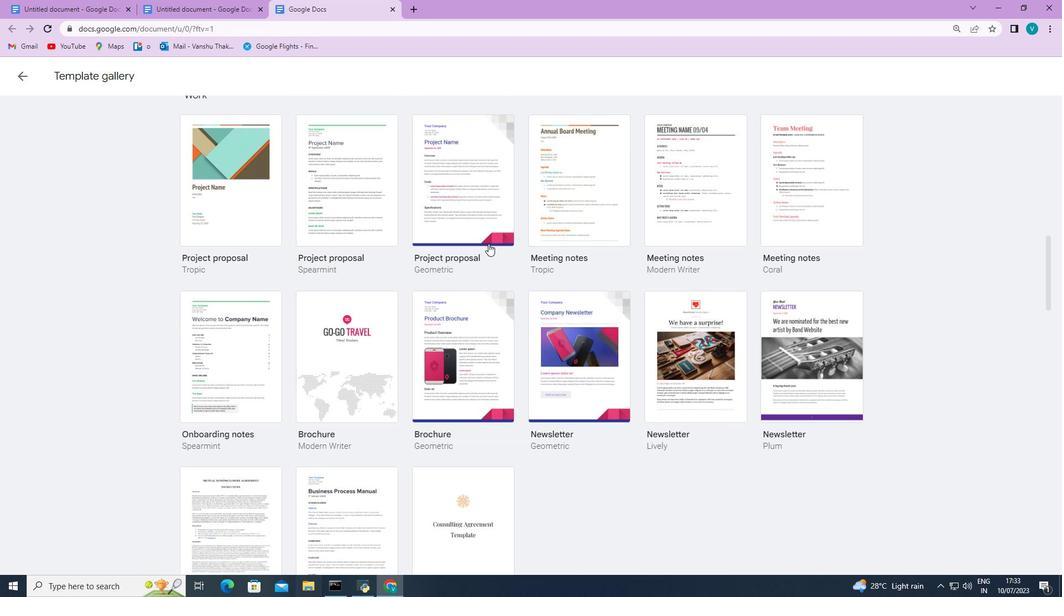 
Action: Mouse scrolled (488, 243) with delta (0, 0)
Screenshot: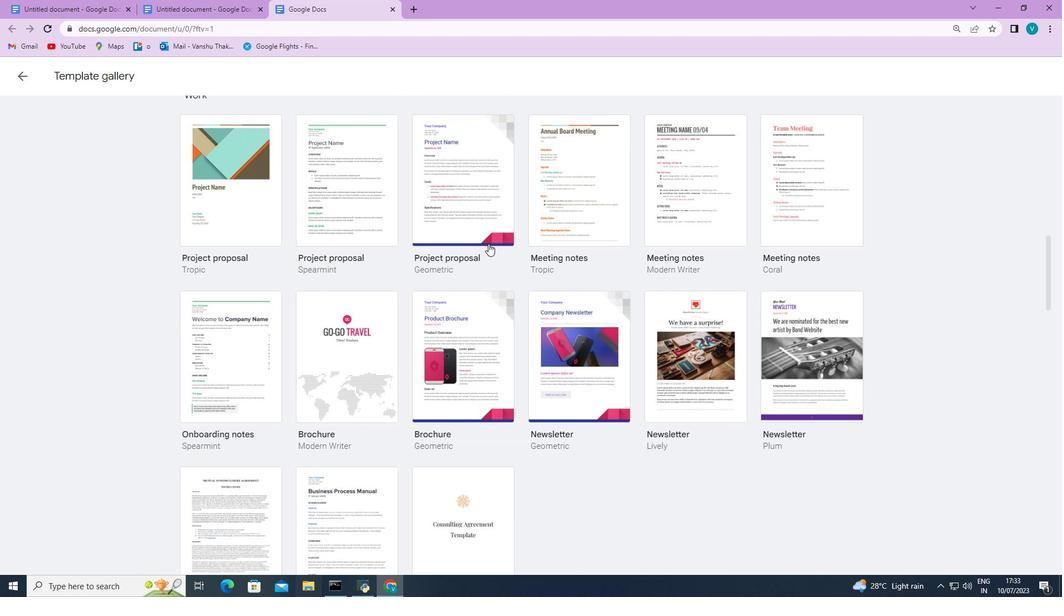 
Action: Mouse scrolled (488, 244) with delta (0, 0)
Screenshot: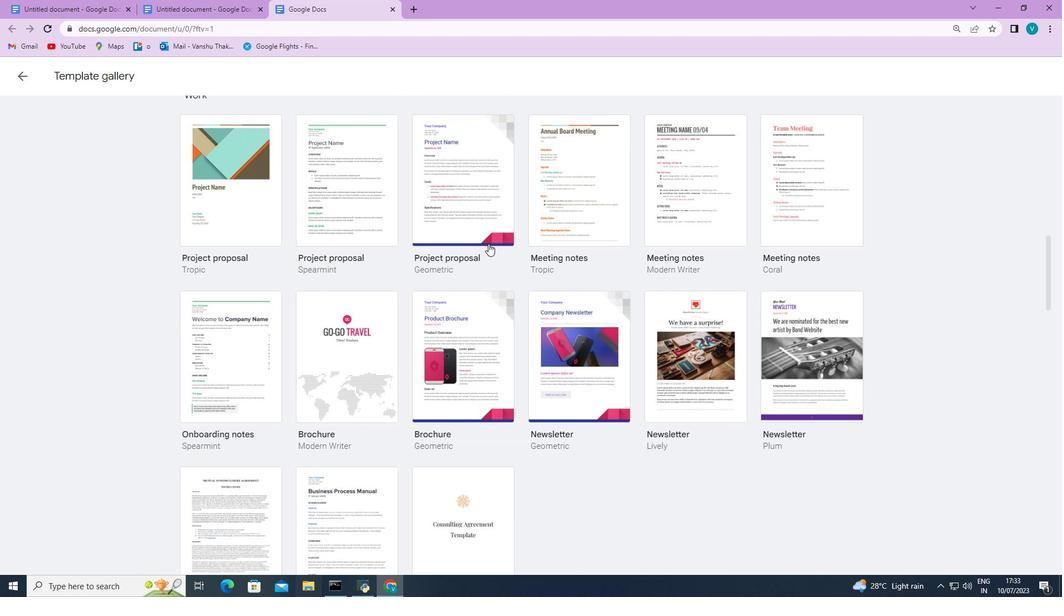 
Action: Mouse scrolled (488, 243) with delta (0, 0)
Screenshot: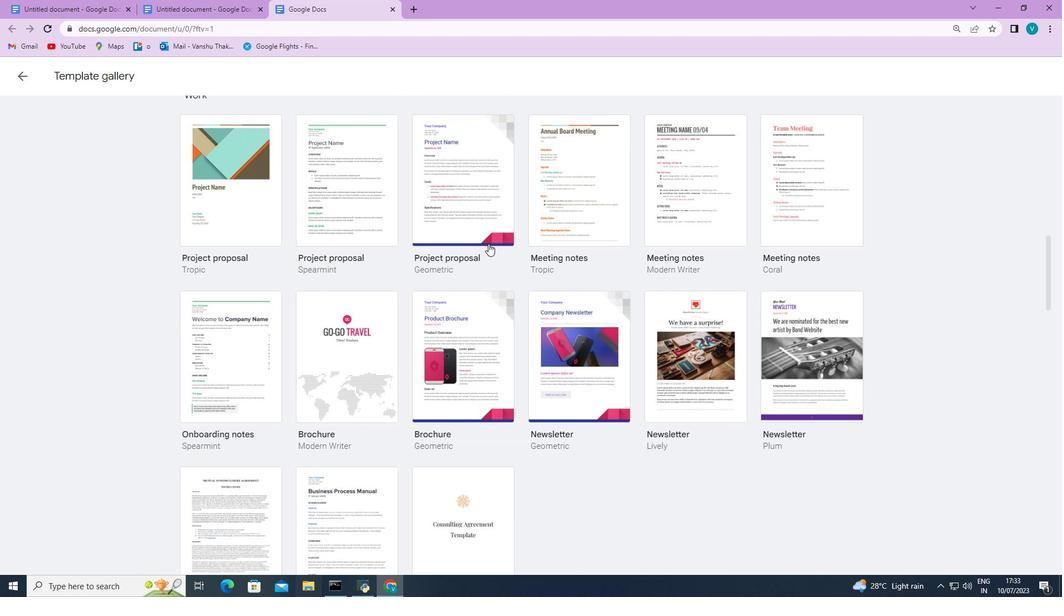 
Action: Mouse scrolled (488, 243) with delta (0, 0)
Screenshot: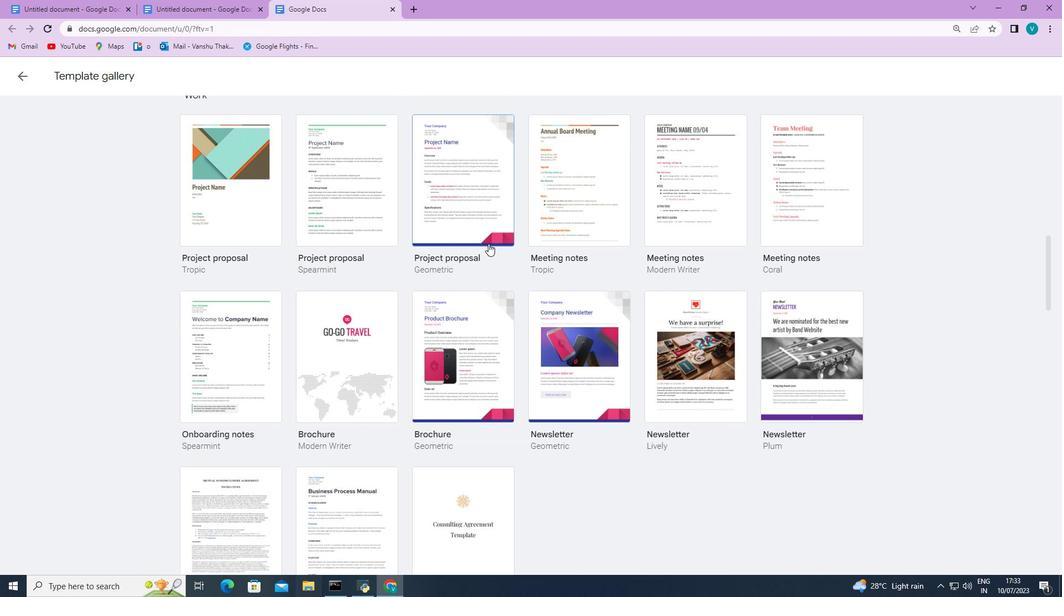 
Action: Mouse scrolled (488, 243) with delta (0, 0)
Screenshot: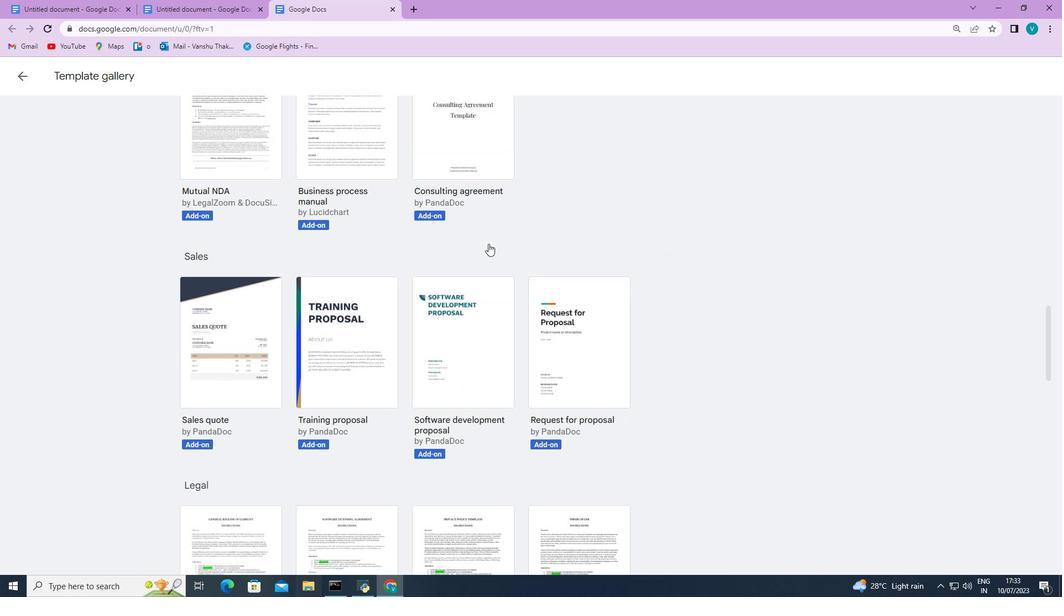 
Action: Mouse scrolled (488, 243) with delta (0, 0)
Screenshot: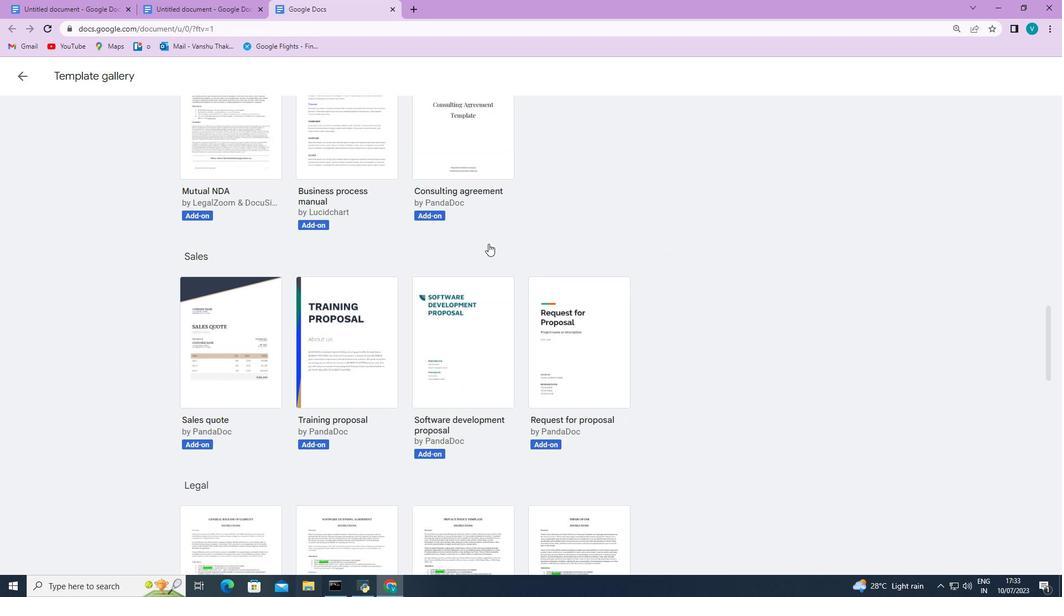 
Action: Mouse scrolled (488, 243) with delta (0, 0)
Screenshot: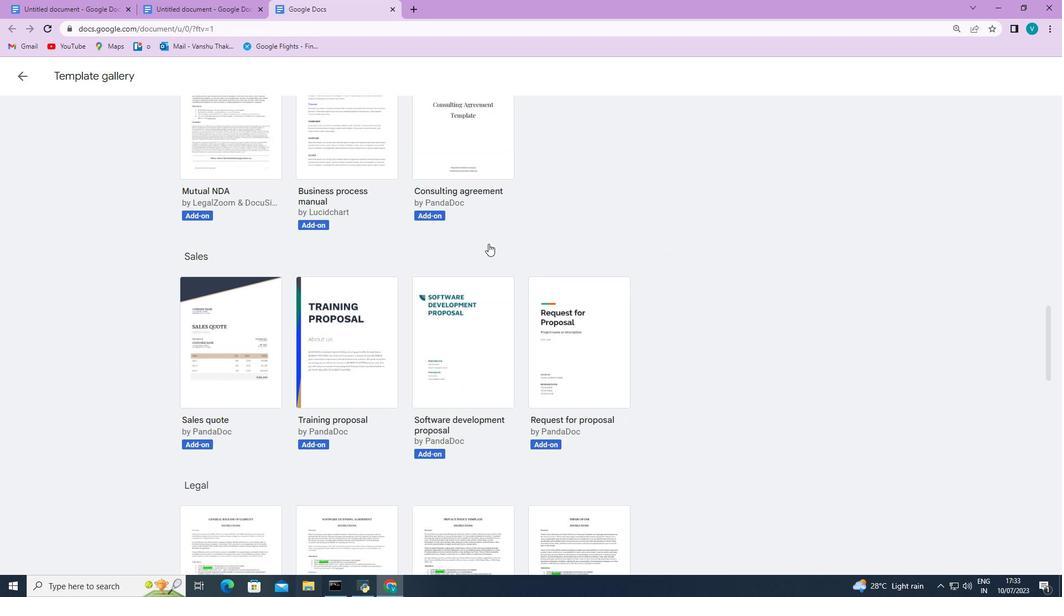 
Action: Mouse scrolled (488, 243) with delta (0, 0)
Screenshot: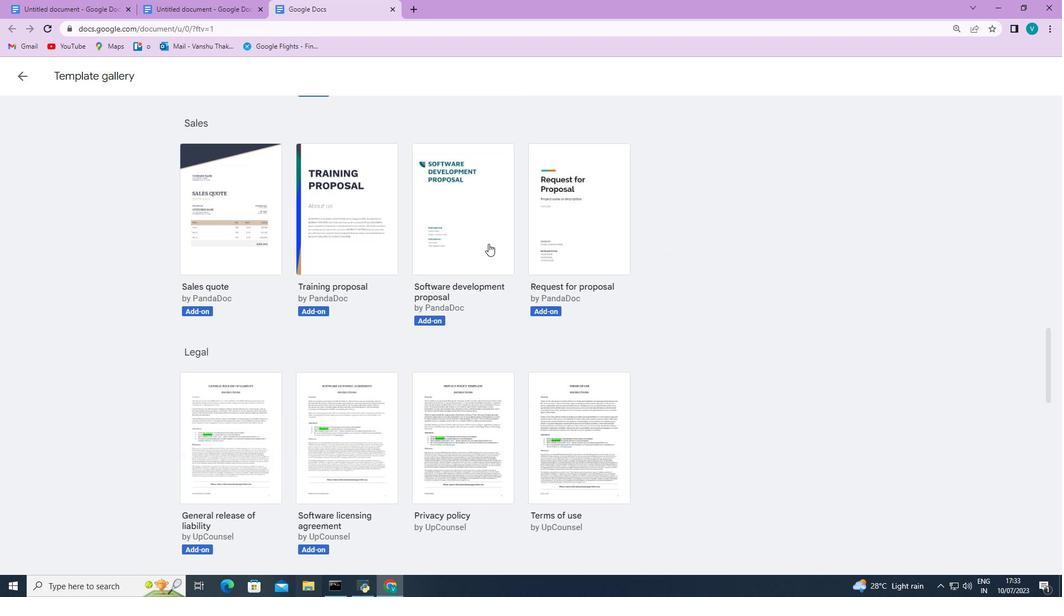 
Action: Mouse scrolled (488, 243) with delta (0, 0)
Screenshot: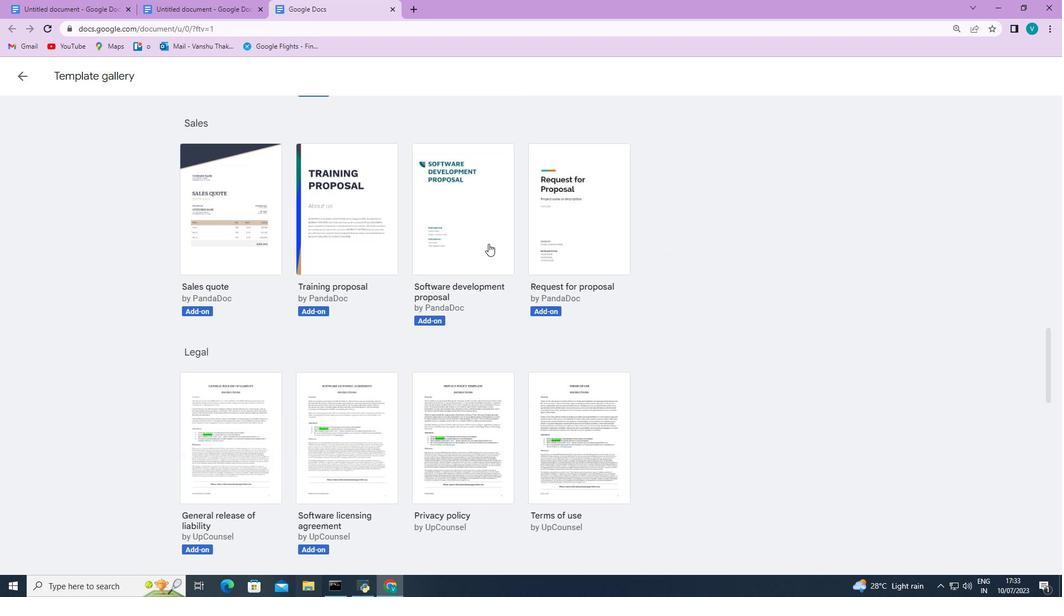 
Action: Mouse scrolled (488, 243) with delta (0, 0)
Screenshot: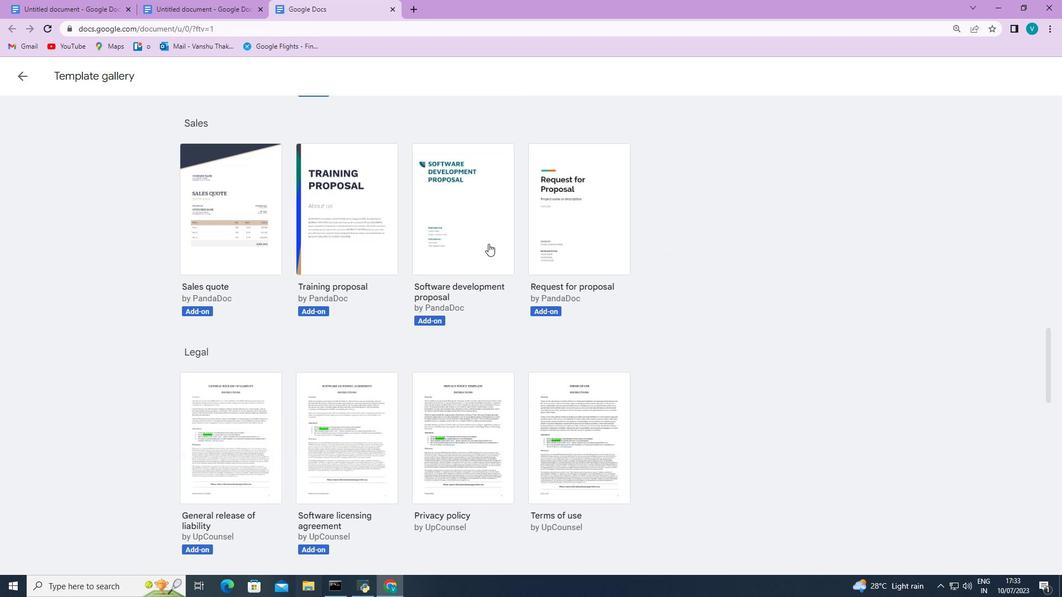 
Action: Mouse scrolled (488, 243) with delta (0, 0)
Screenshot: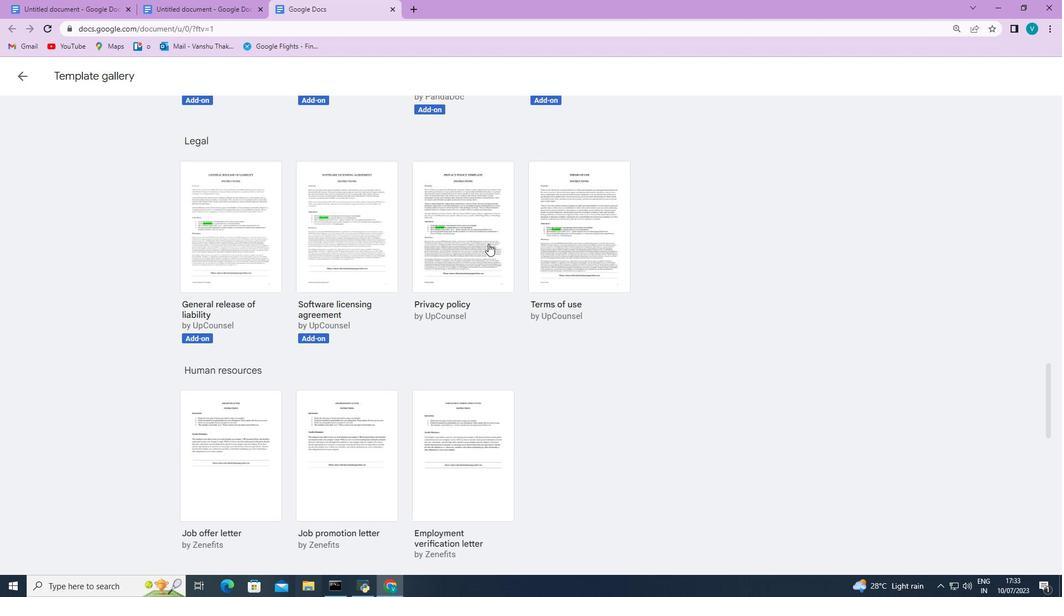 
Action: Mouse scrolled (488, 243) with delta (0, 0)
Screenshot: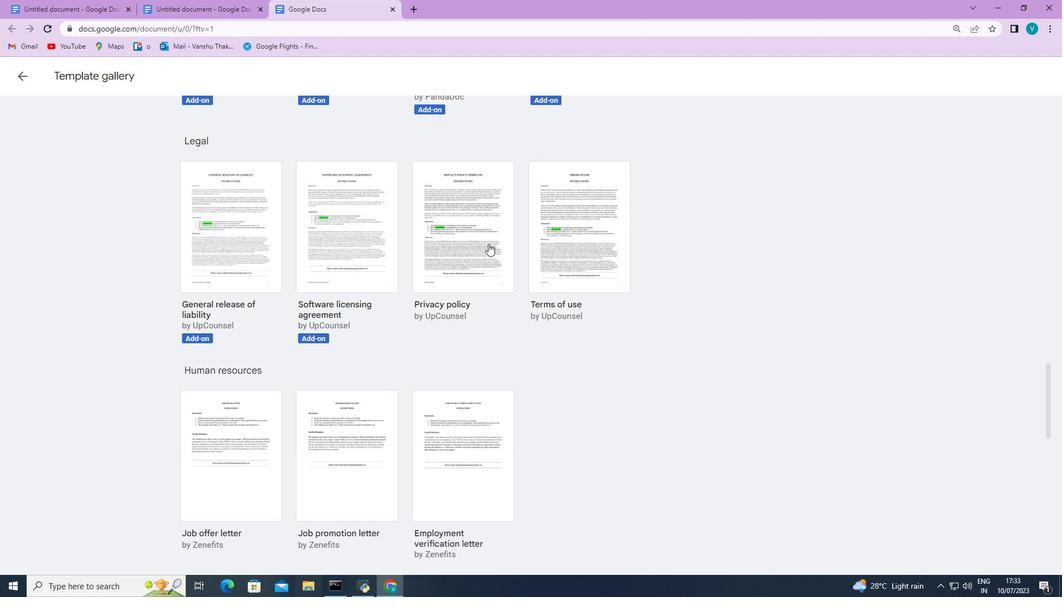 
Action: Mouse scrolled (488, 243) with delta (0, 0)
Screenshot: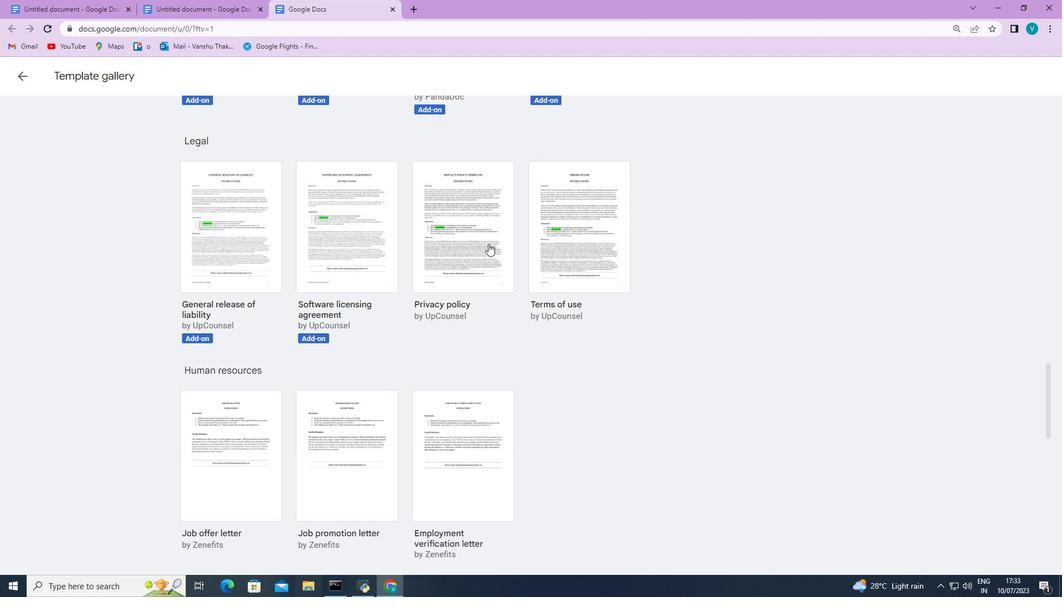 
Action: Mouse scrolled (488, 243) with delta (0, 0)
Screenshot: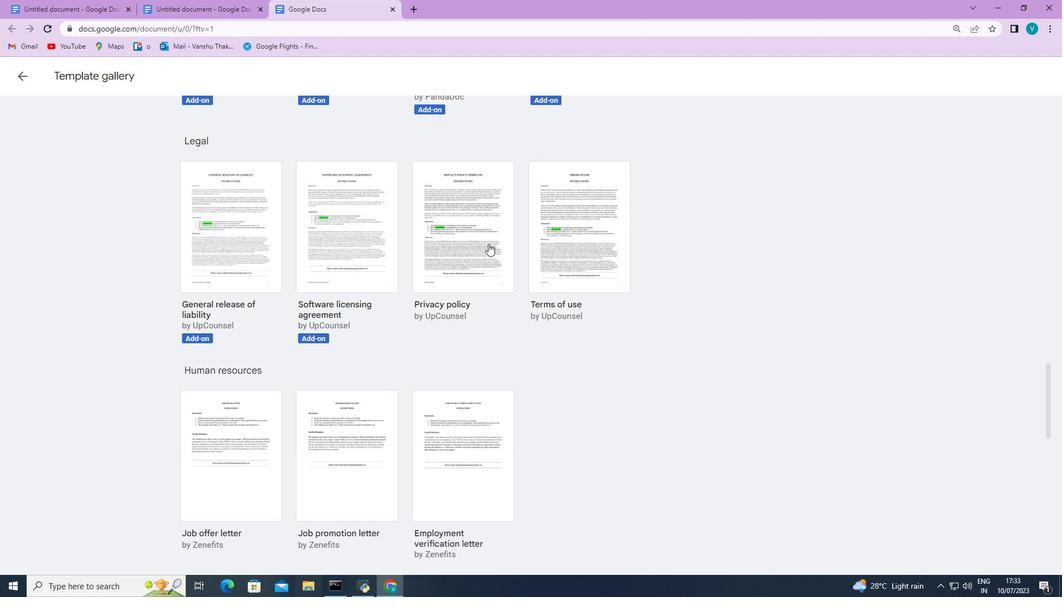 
Action: Mouse scrolled (488, 243) with delta (0, 0)
Screenshot: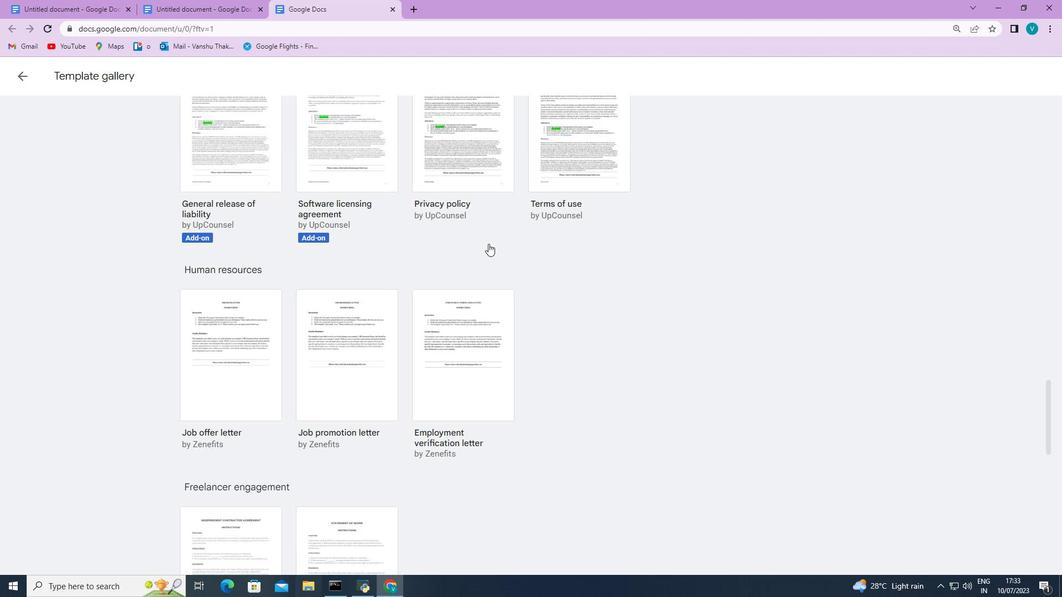 
Action: Mouse scrolled (488, 243) with delta (0, 0)
Screenshot: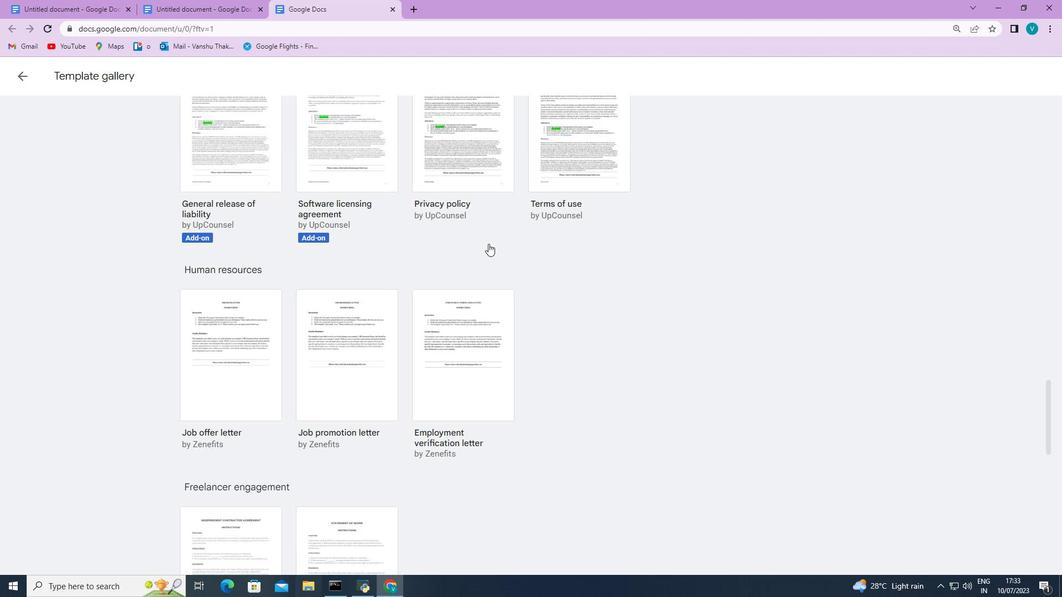 
Action: Mouse scrolled (488, 243) with delta (0, 0)
Screenshot: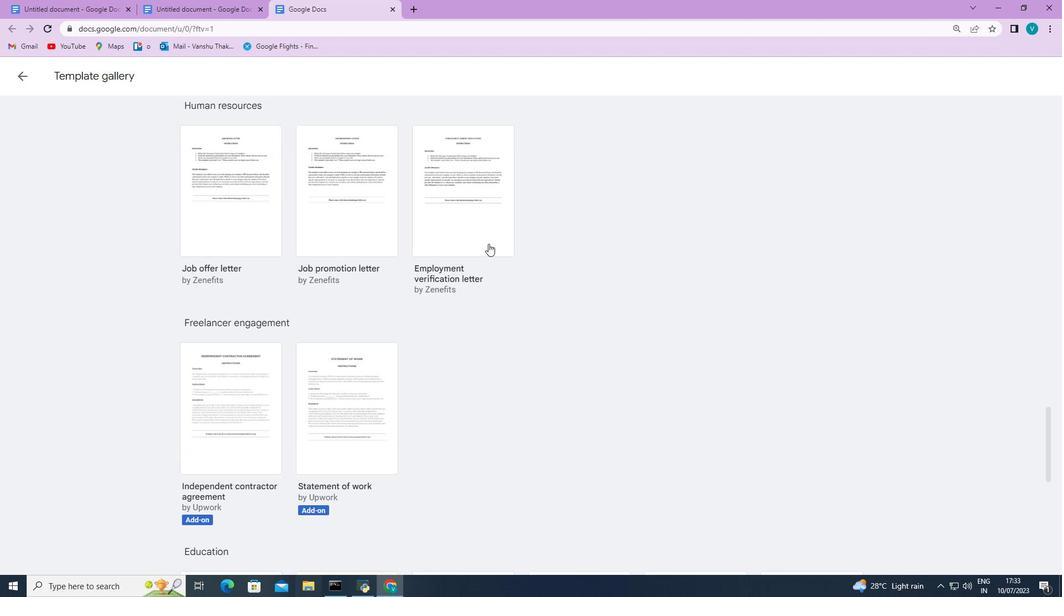
Action: Mouse scrolled (488, 243) with delta (0, 0)
Screenshot: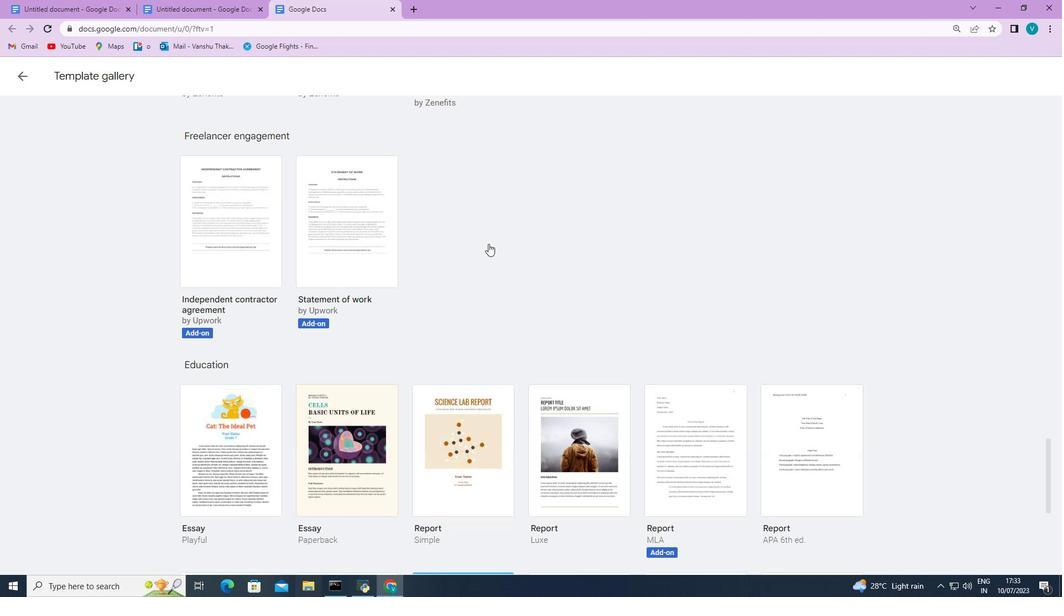 
Action: Mouse scrolled (488, 244) with delta (0, 0)
Screenshot: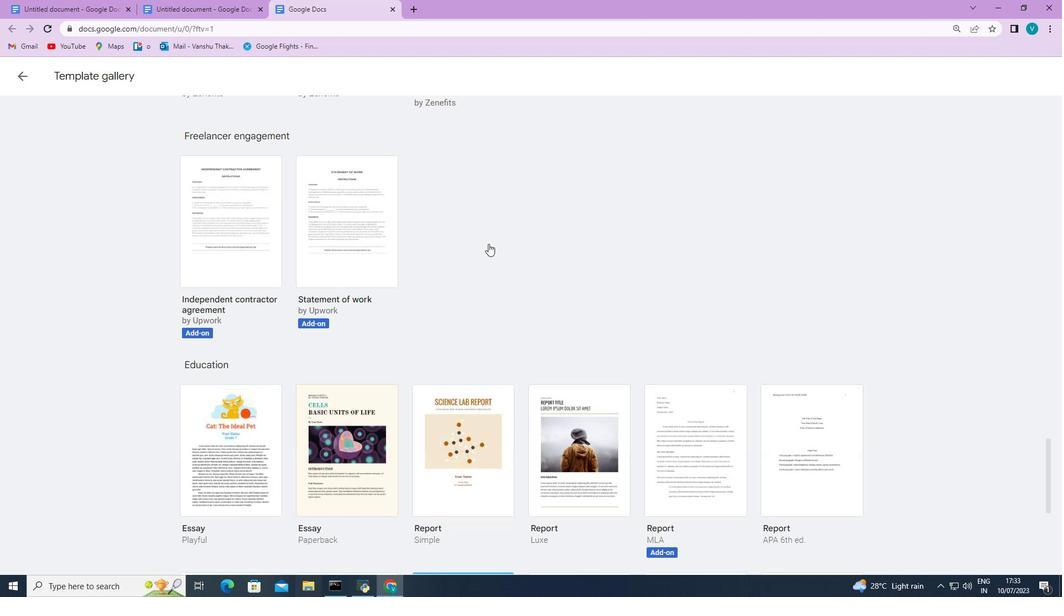 
Action: Mouse scrolled (488, 243) with delta (0, 0)
Screenshot: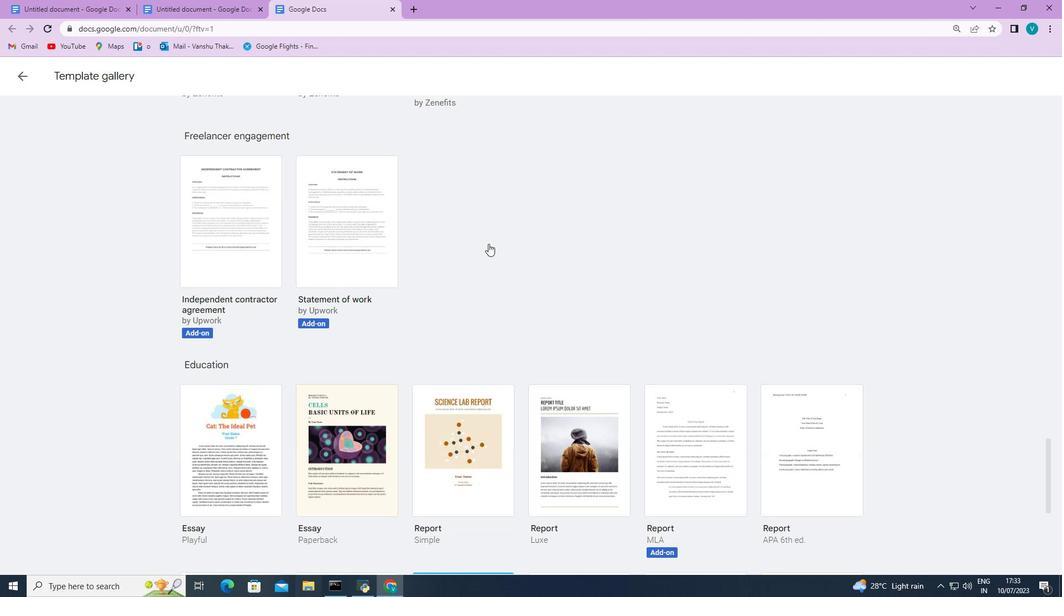 
Action: Mouse scrolled (488, 243) with delta (0, 0)
Screenshot: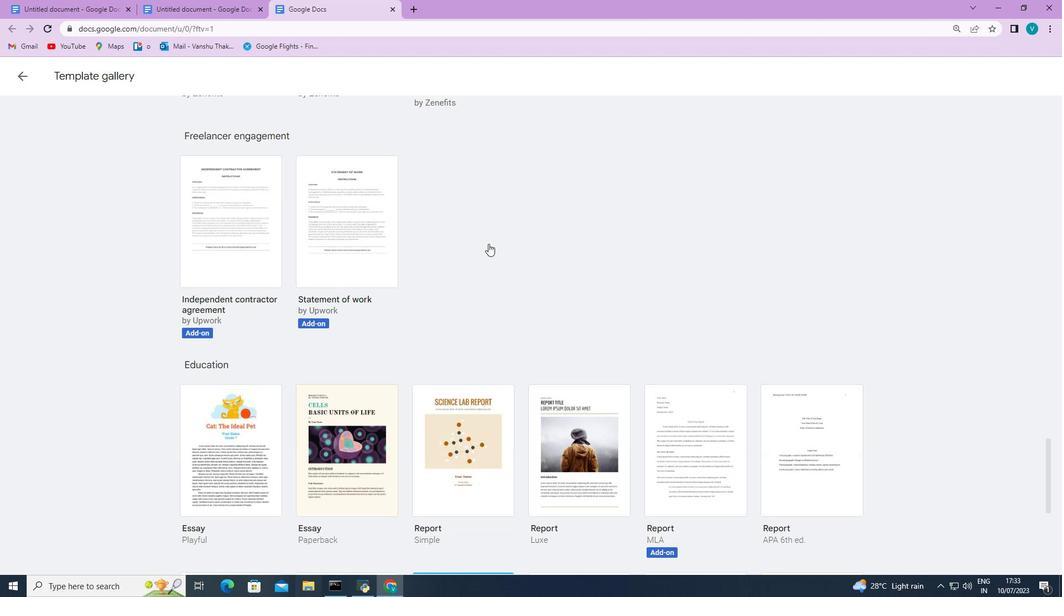 
Action: Mouse scrolled (488, 243) with delta (0, 0)
Screenshot: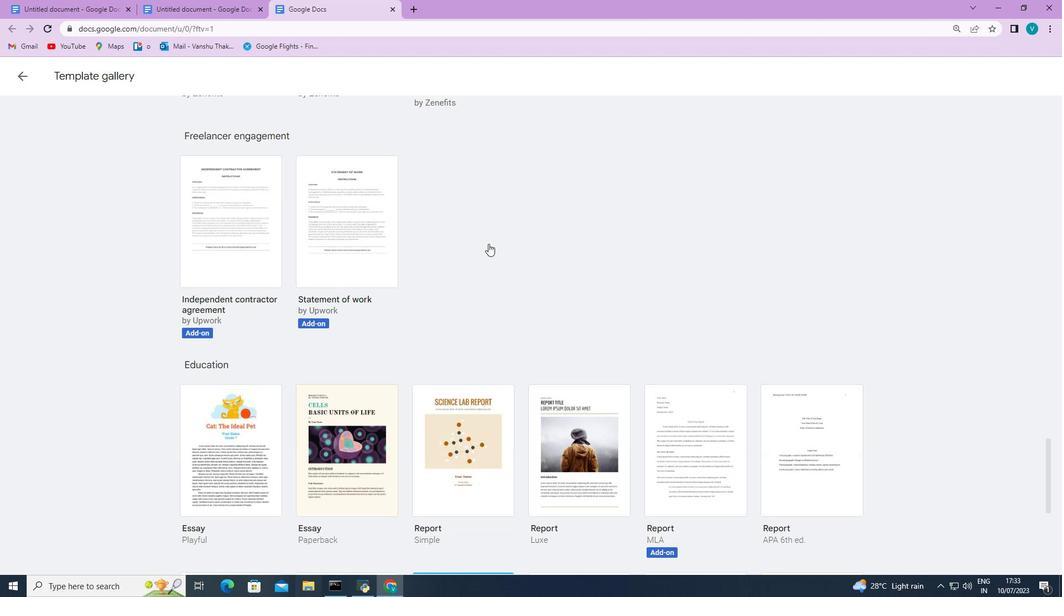 
Action: Mouse scrolled (488, 243) with delta (0, 0)
Screenshot: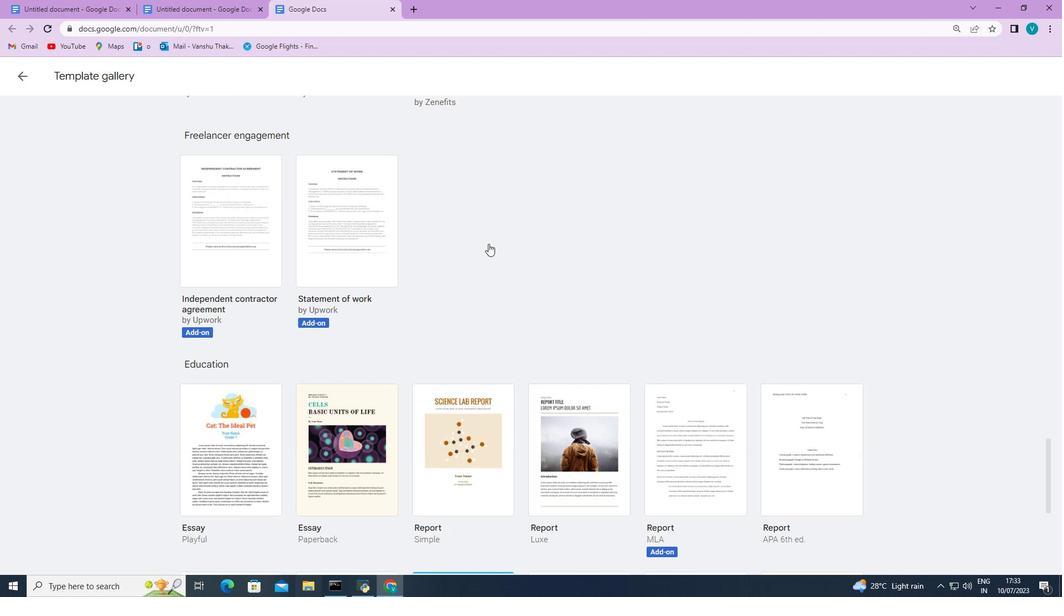 
Action: Mouse scrolled (488, 243) with delta (0, 0)
Screenshot: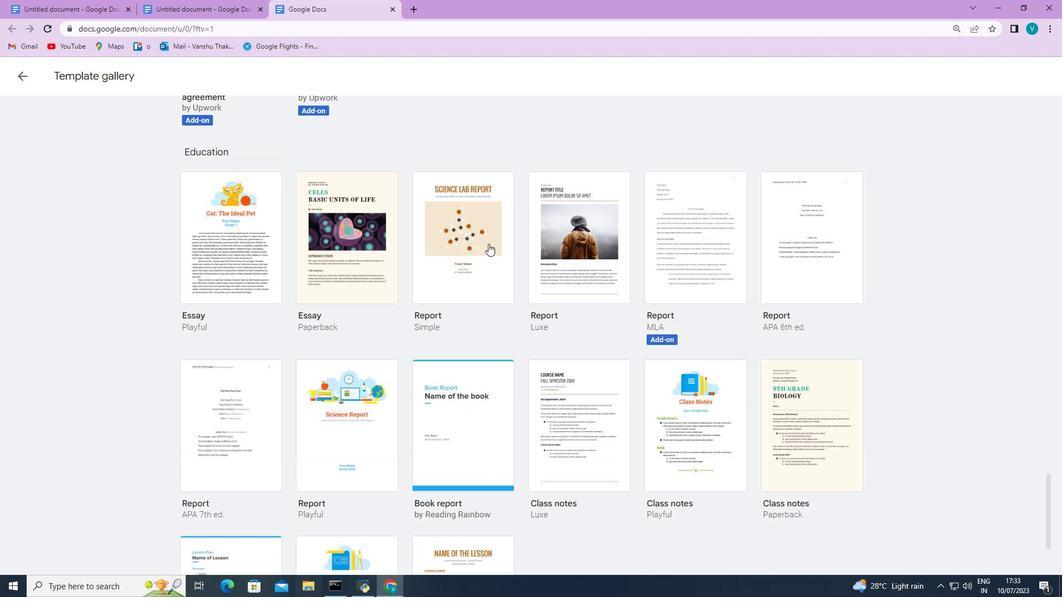 
Action: Mouse scrolled (488, 243) with delta (0, 0)
Screenshot: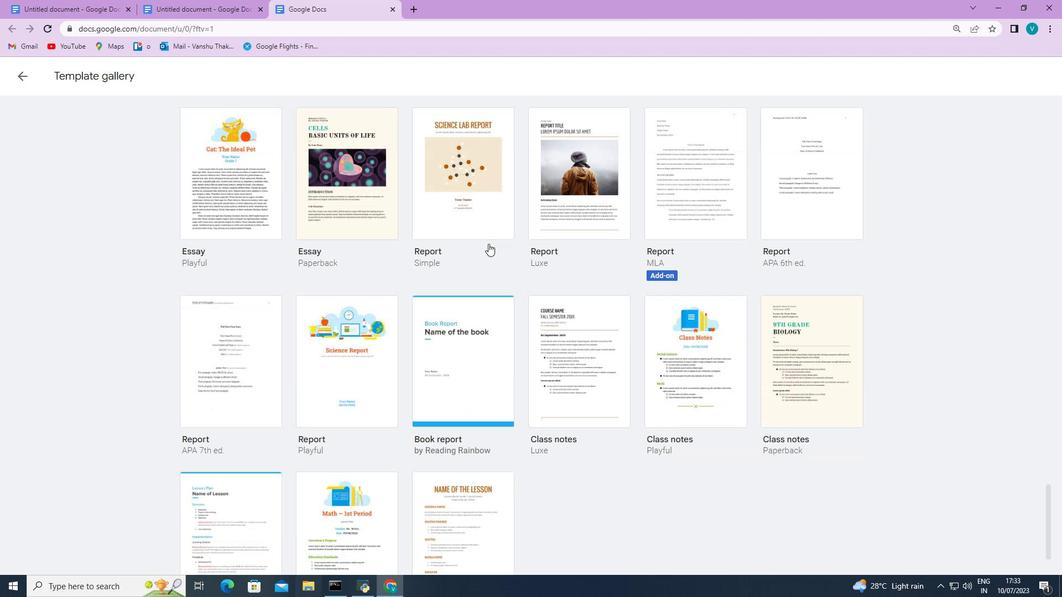 
Action: Mouse scrolled (488, 243) with delta (0, 0)
Screenshot: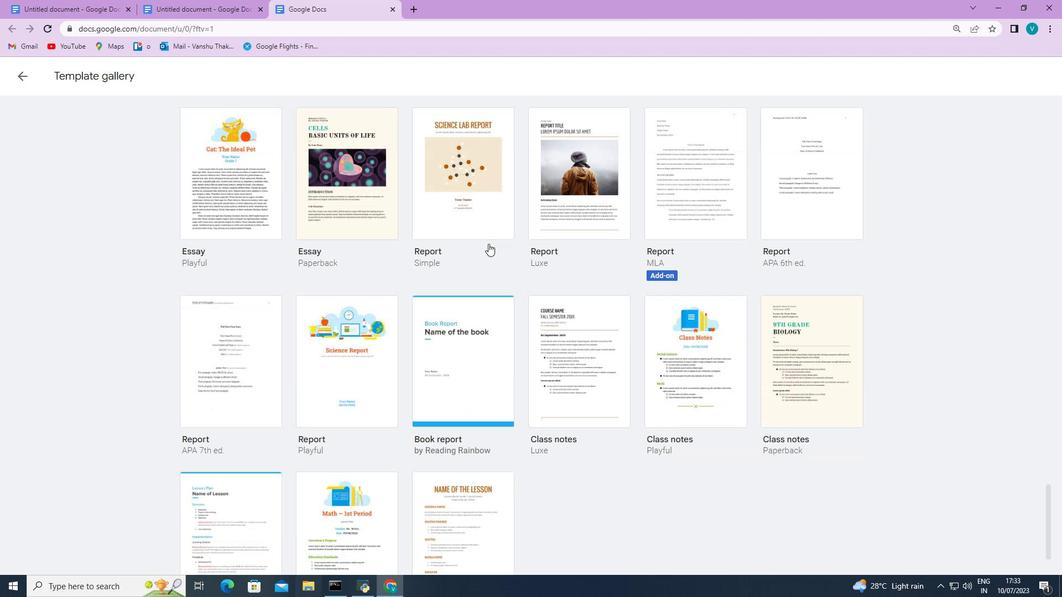 
Action: Mouse scrolled (488, 243) with delta (0, 0)
Screenshot: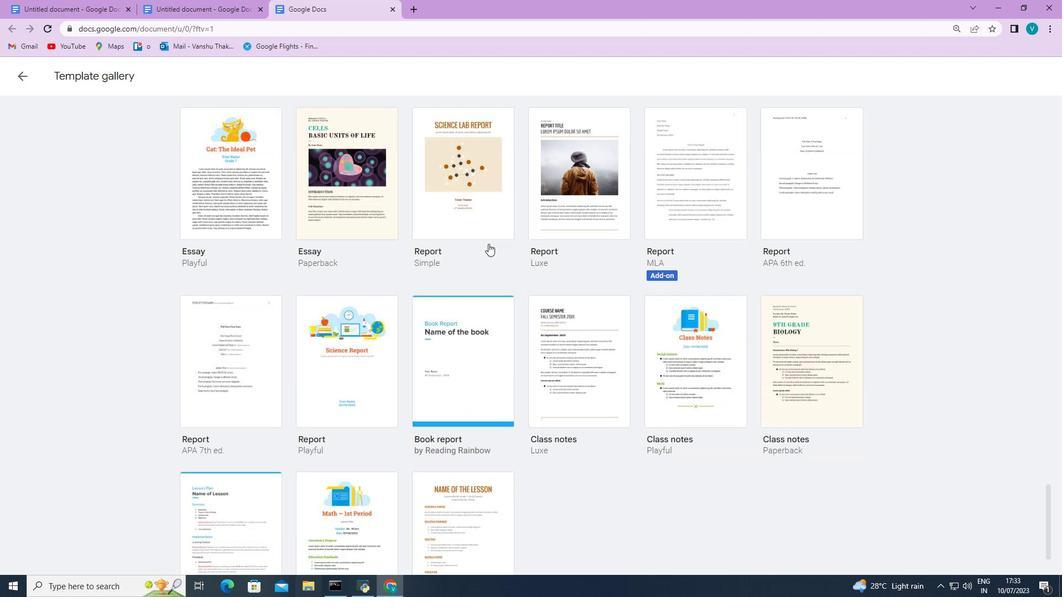 
Action: Mouse scrolled (488, 243) with delta (0, 0)
Screenshot: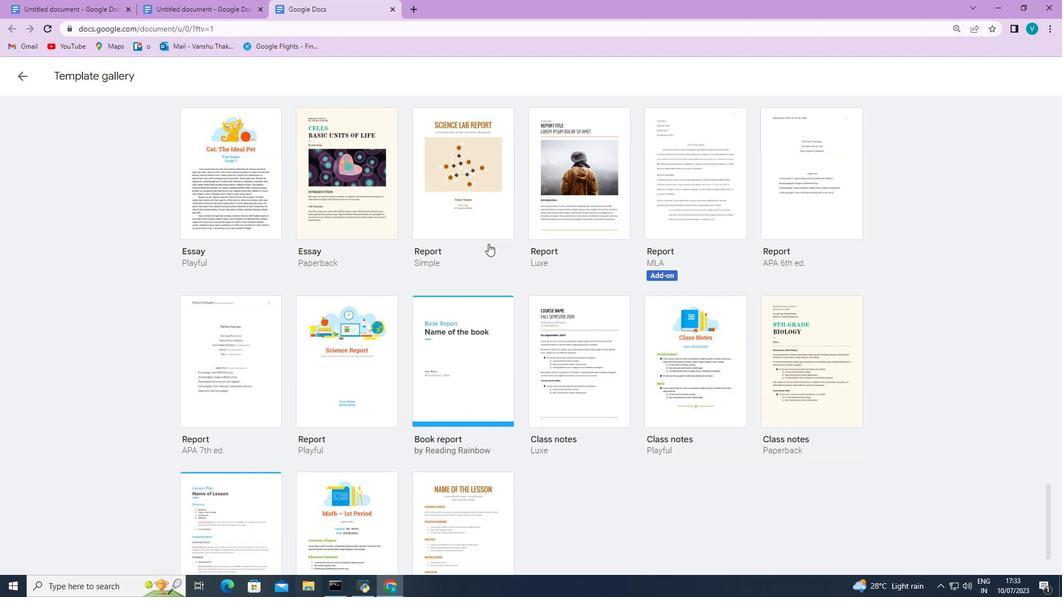 
Action: Mouse scrolled (488, 243) with delta (0, 0)
Screenshot: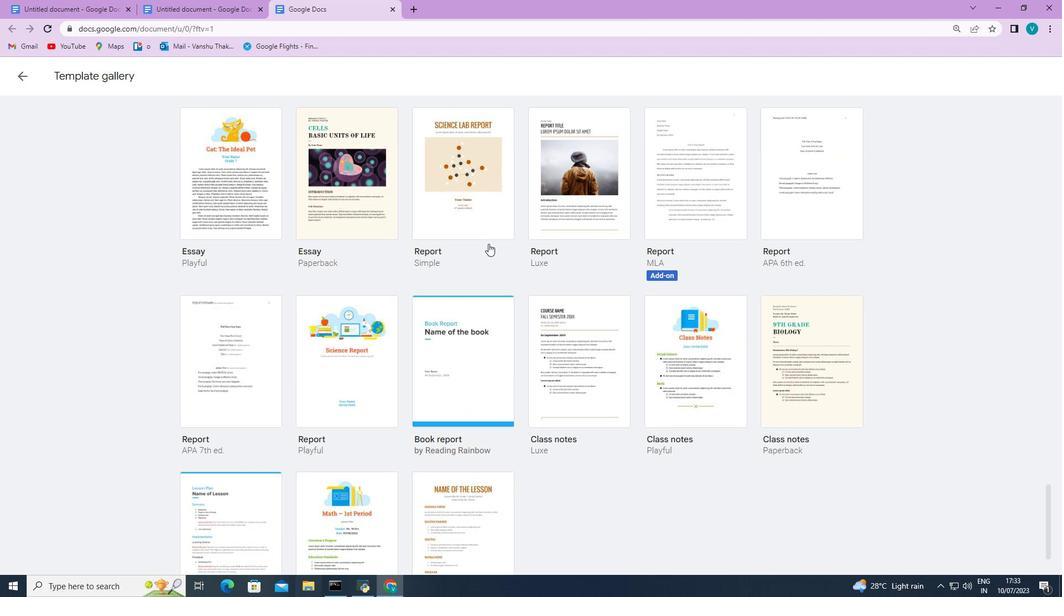 
Action: Mouse scrolled (488, 243) with delta (0, 0)
Screenshot: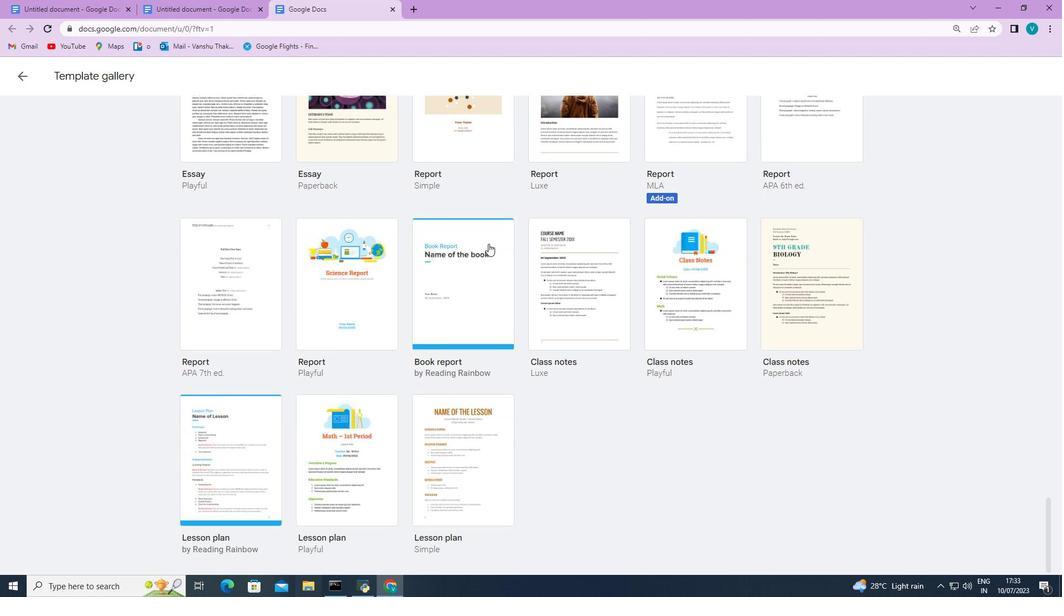 
Action: Mouse scrolled (488, 243) with delta (0, 0)
Screenshot: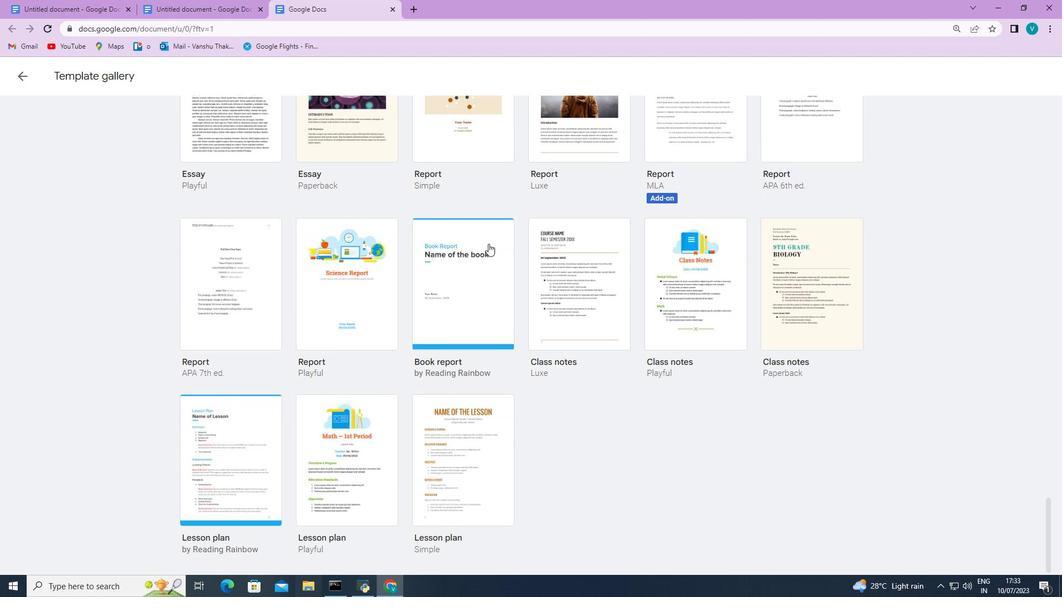 
Action: Mouse scrolled (488, 243) with delta (0, 0)
Screenshot: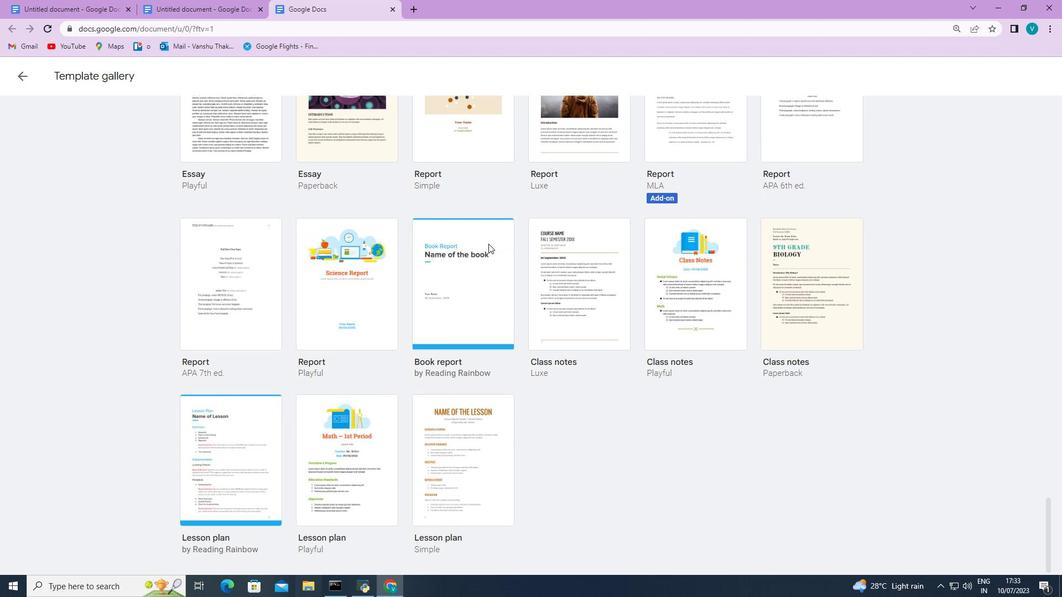 
Action: Mouse scrolled (488, 243) with delta (0, 0)
Screenshot: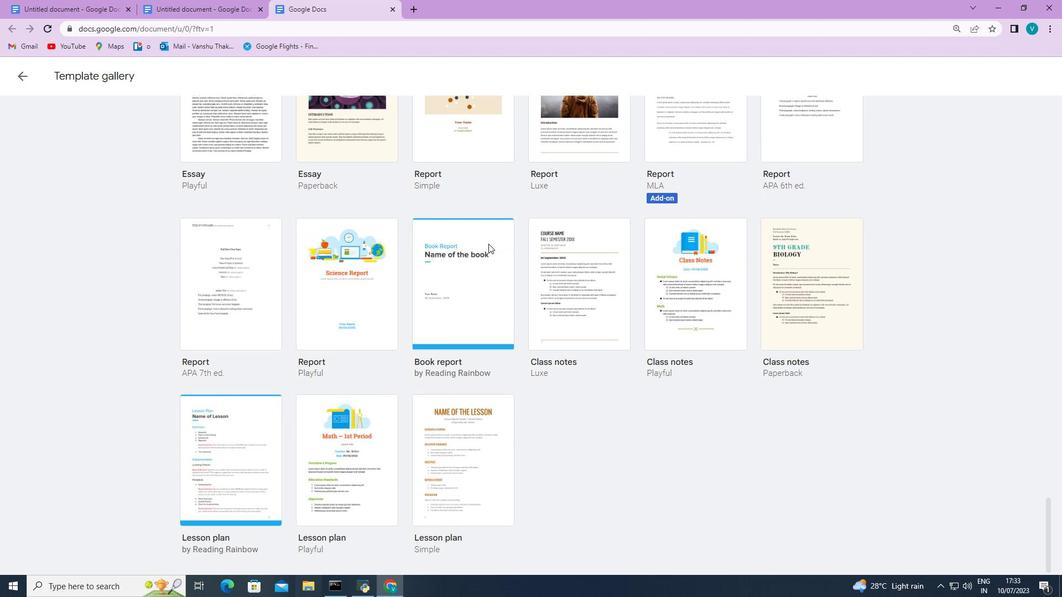 
Action: Mouse scrolled (488, 244) with delta (0, 0)
Screenshot: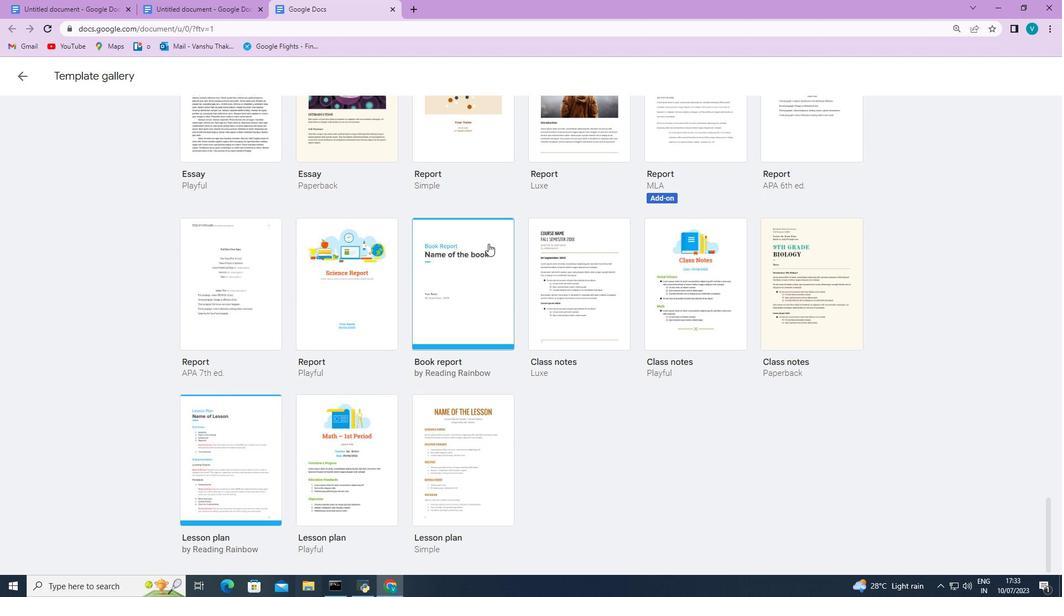 
Action: Mouse scrolled (488, 244) with delta (0, 0)
Screenshot: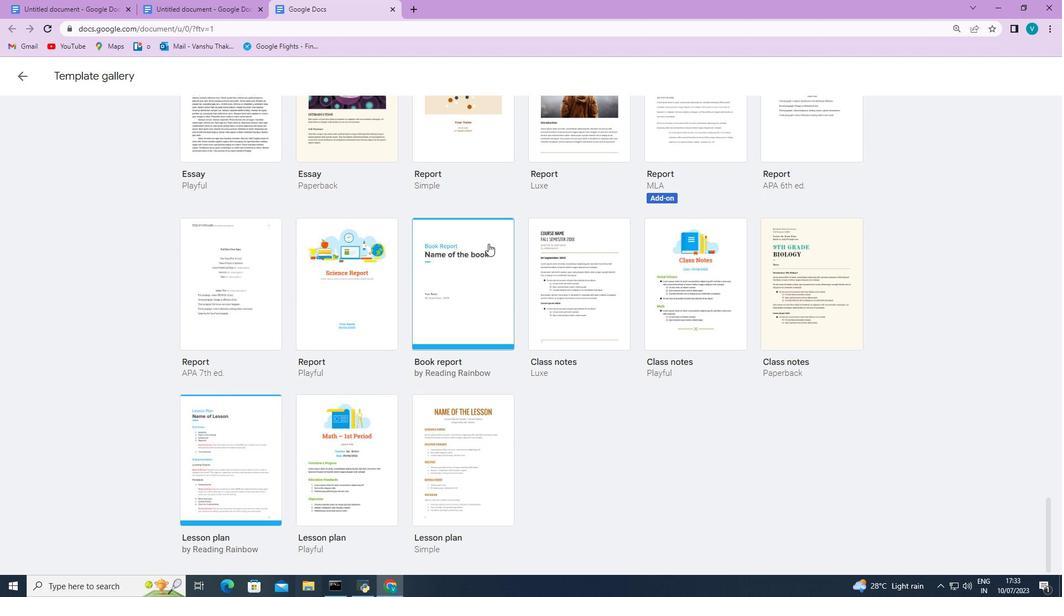
Action: Mouse scrolled (488, 244) with delta (0, 0)
Screenshot: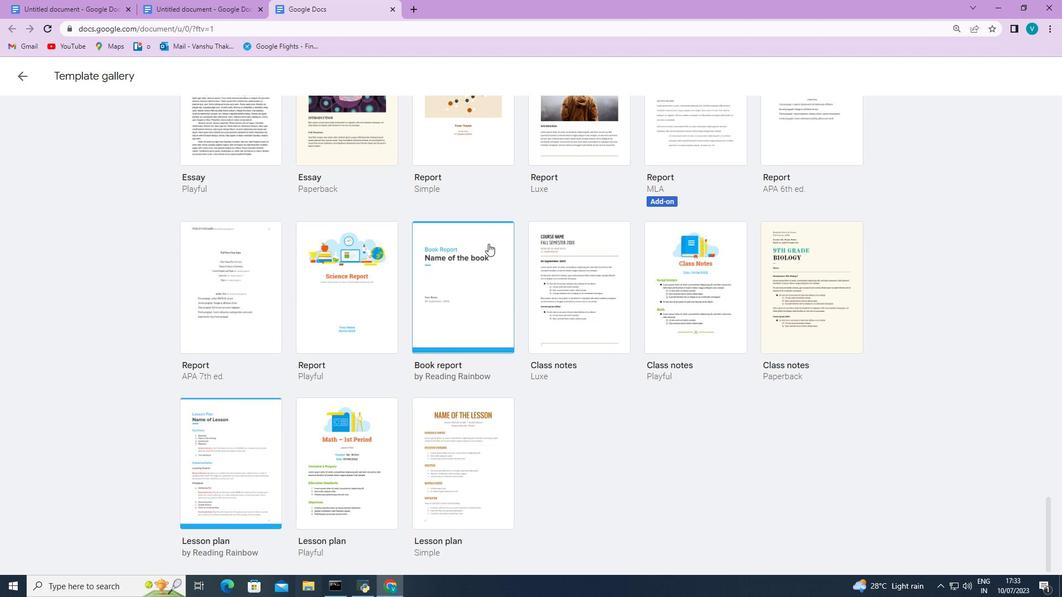 
Action: Mouse moved to (572, 265)
Screenshot: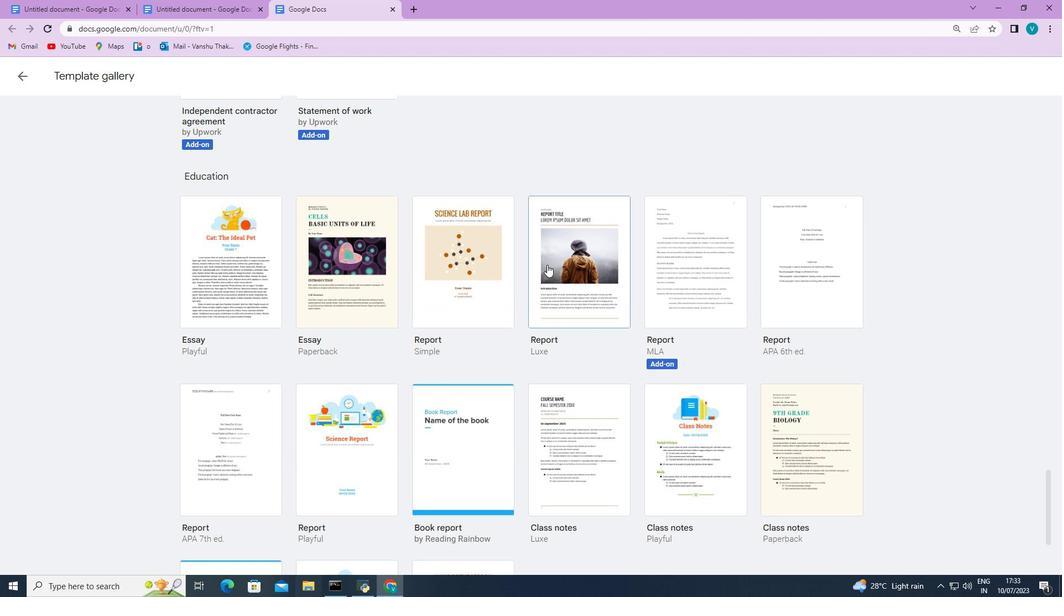 
Action: Mouse pressed left at (572, 265)
Screenshot: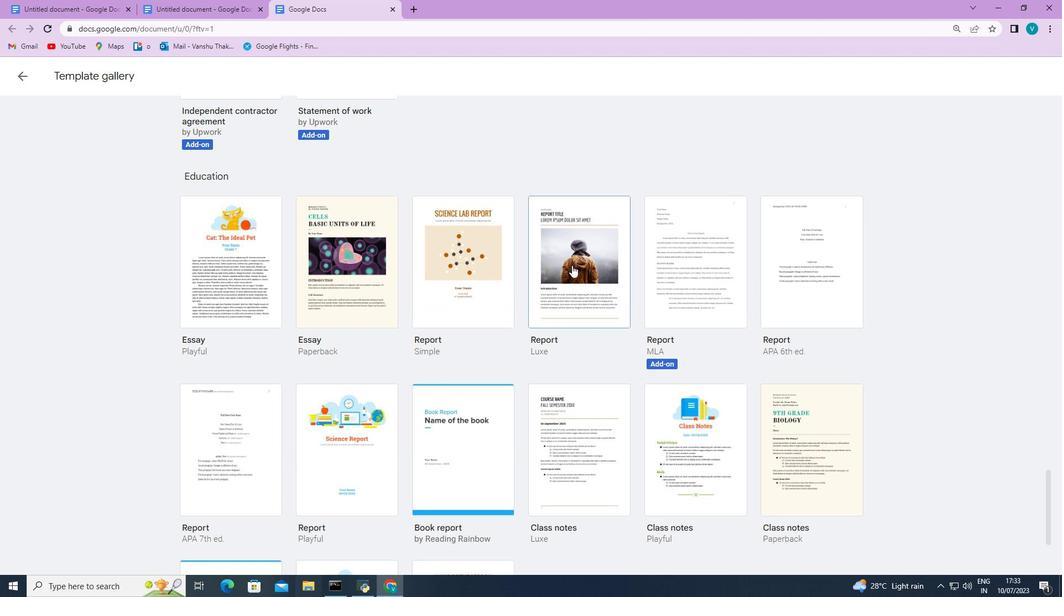 
